 Task: Create in the project AgileRelay in Backlog an issue 'Develop a new tool for automated testing of web application functional correctness and performance under stress conditions', assign it to team member softage.1@softage.net and change the status to IN PROGRESS. Create in the project AgileRelay in Backlog an issue 'Upgrade the error recovery and fault tolerance features of a web application to improve system stability and availability', assign it to team member softage.2@softage.net and change the status to IN PROGRESS
Action: Mouse moved to (198, 61)
Screenshot: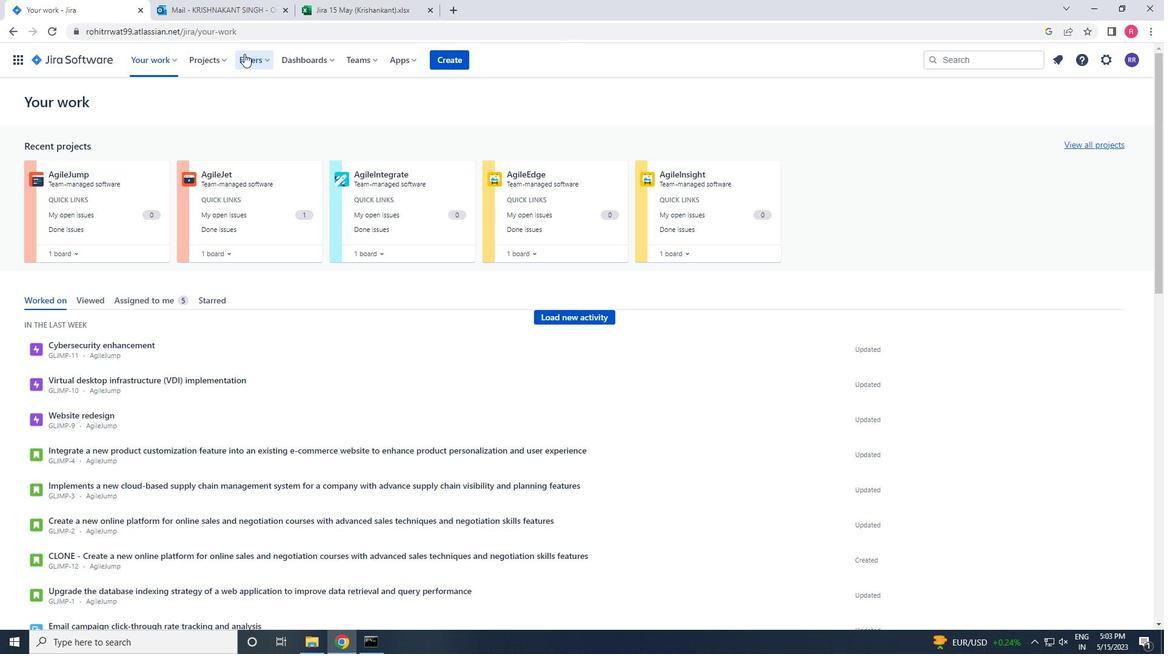 
Action: Mouse pressed left at (198, 61)
Screenshot: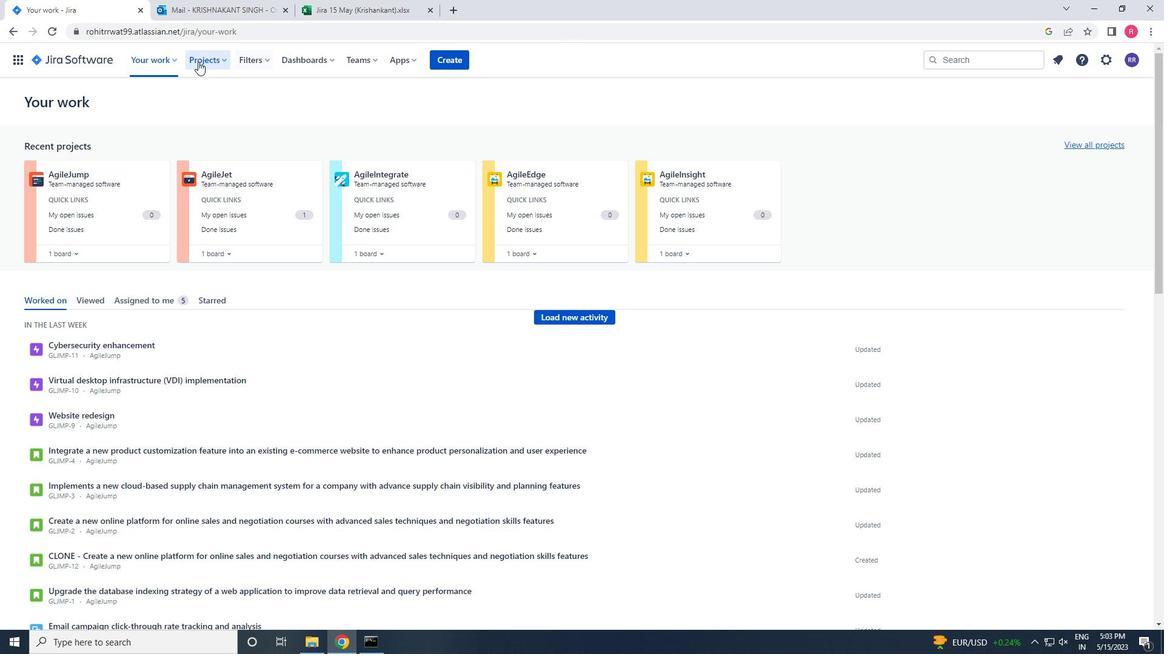 
Action: Mouse moved to (244, 107)
Screenshot: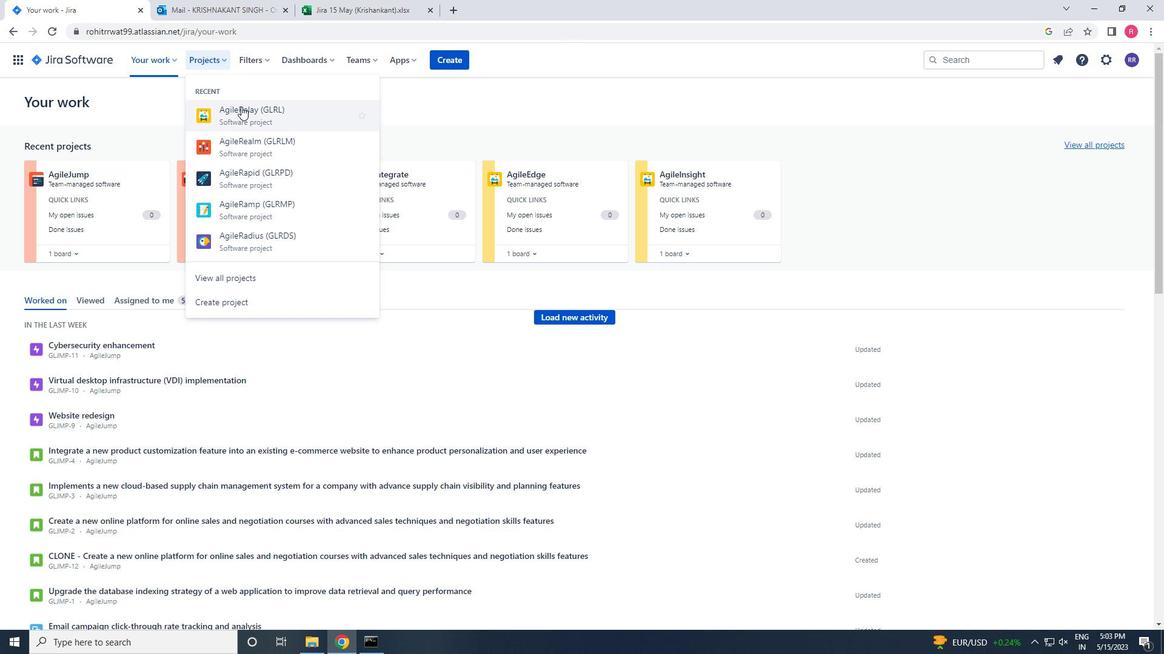 
Action: Mouse pressed left at (244, 107)
Screenshot: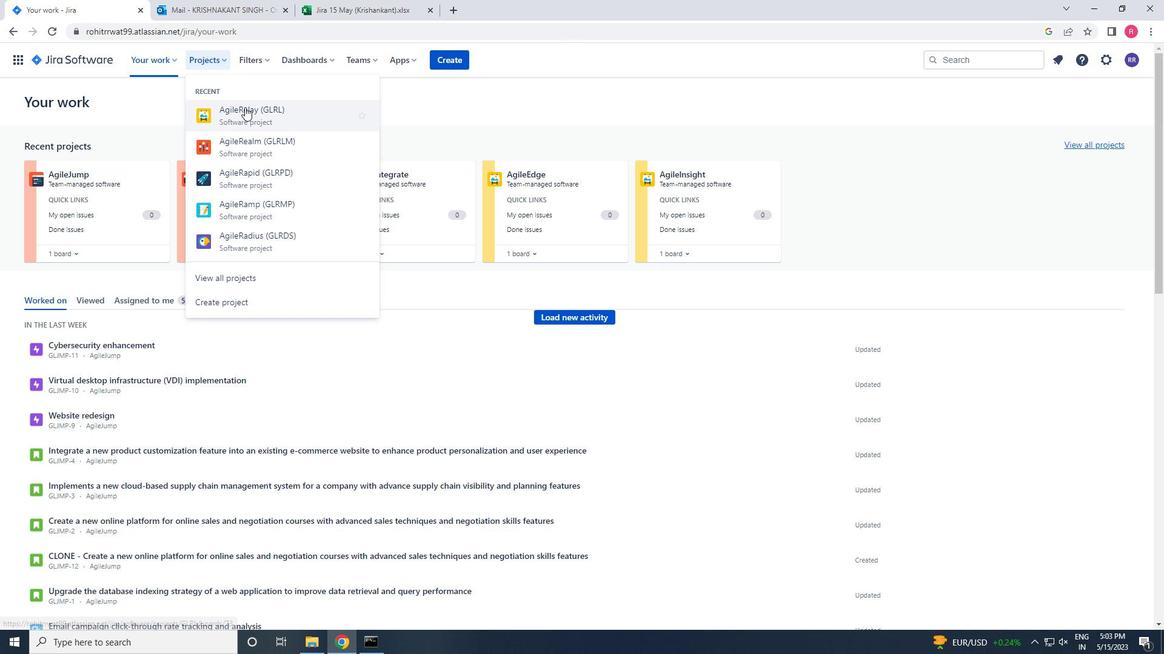 
Action: Mouse moved to (64, 179)
Screenshot: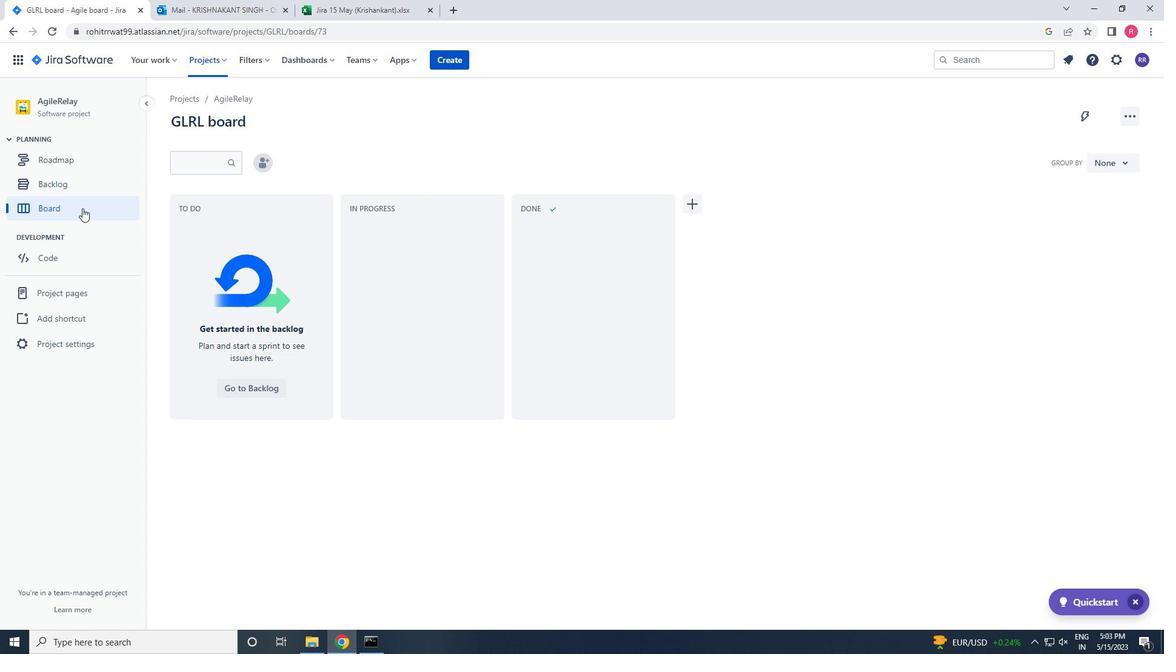 
Action: Mouse pressed left at (64, 179)
Screenshot: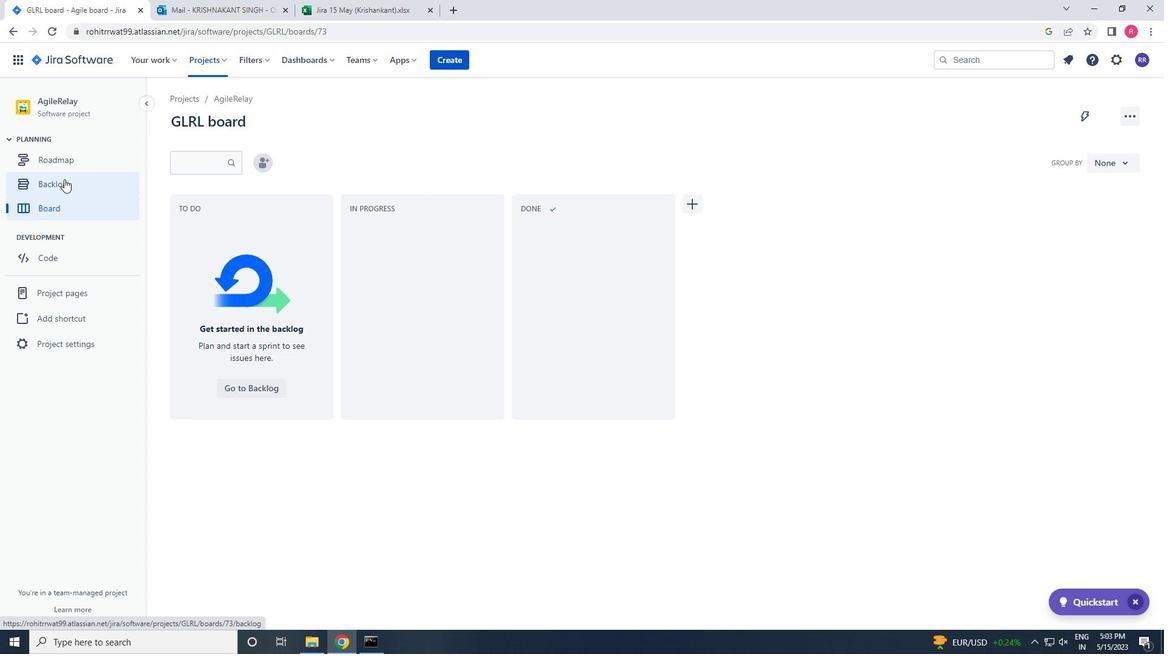 
Action: Mouse moved to (99, 194)
Screenshot: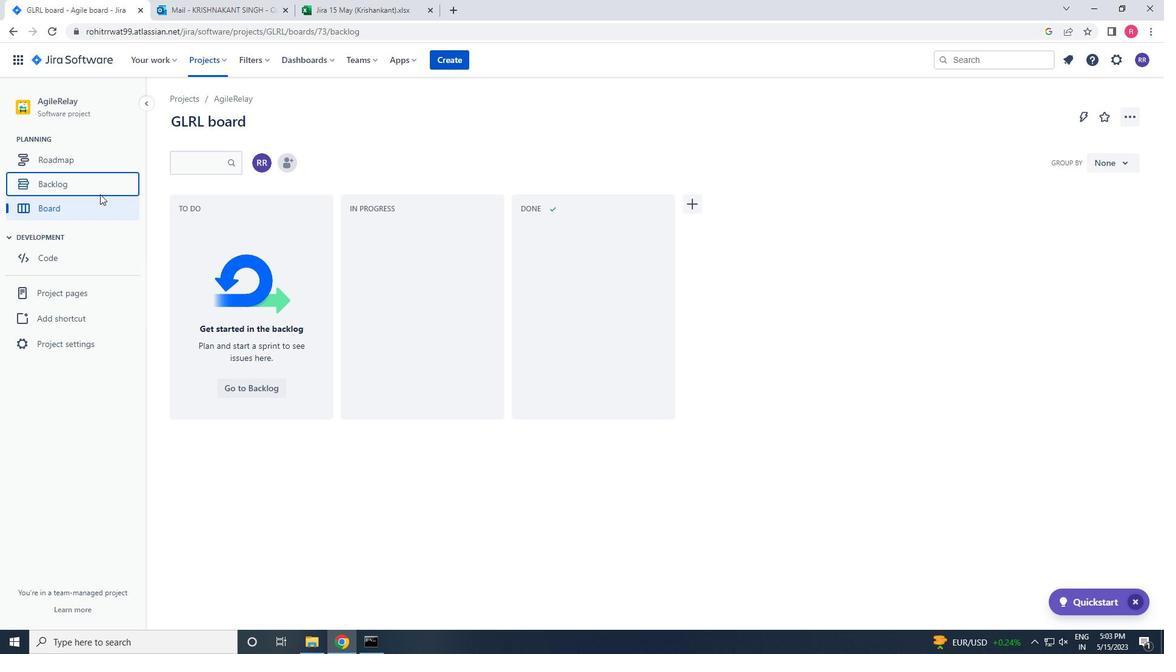 
Action: Mouse pressed left at (99, 194)
Screenshot: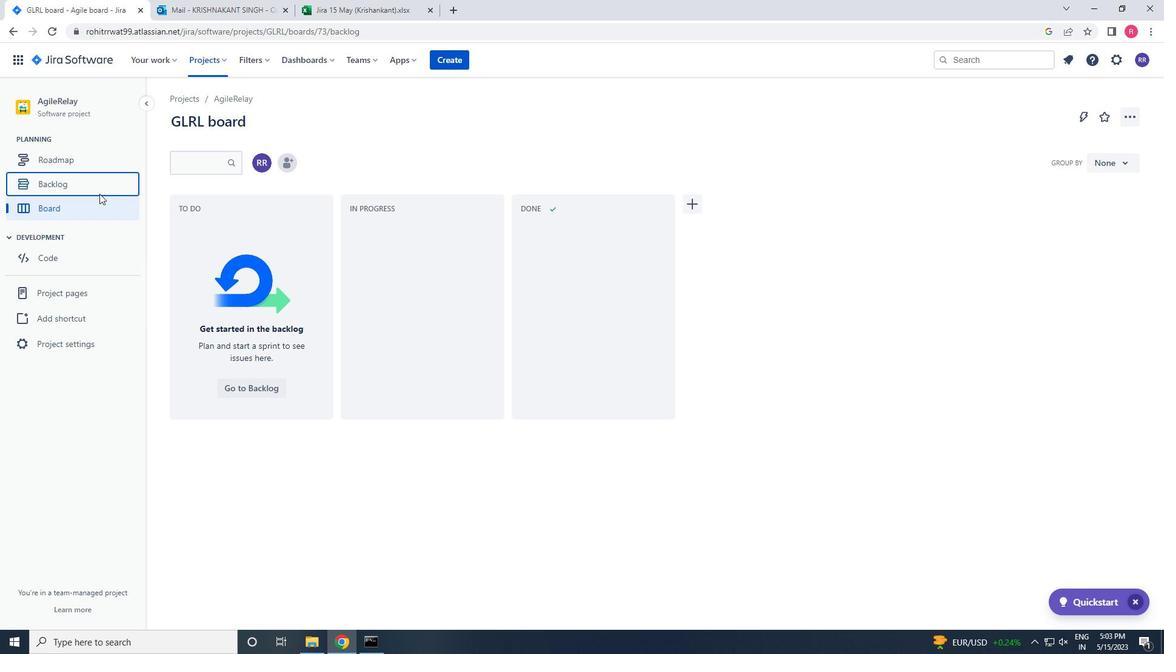 
Action: Mouse moved to (394, 436)
Screenshot: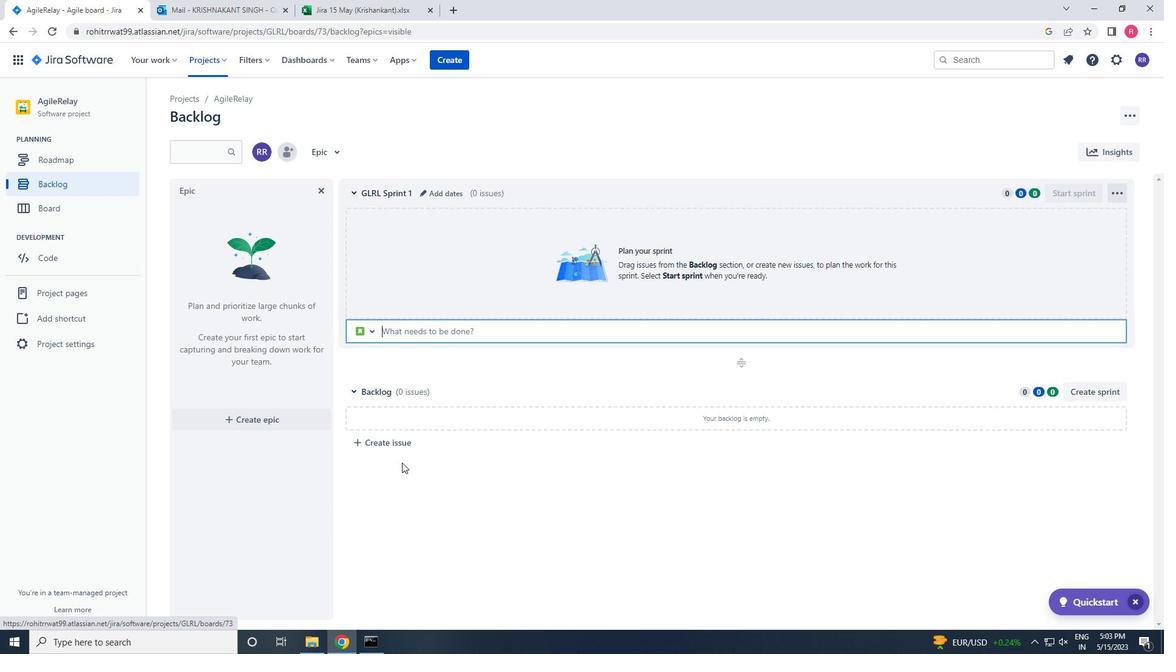 
Action: Mouse pressed left at (394, 436)
Screenshot: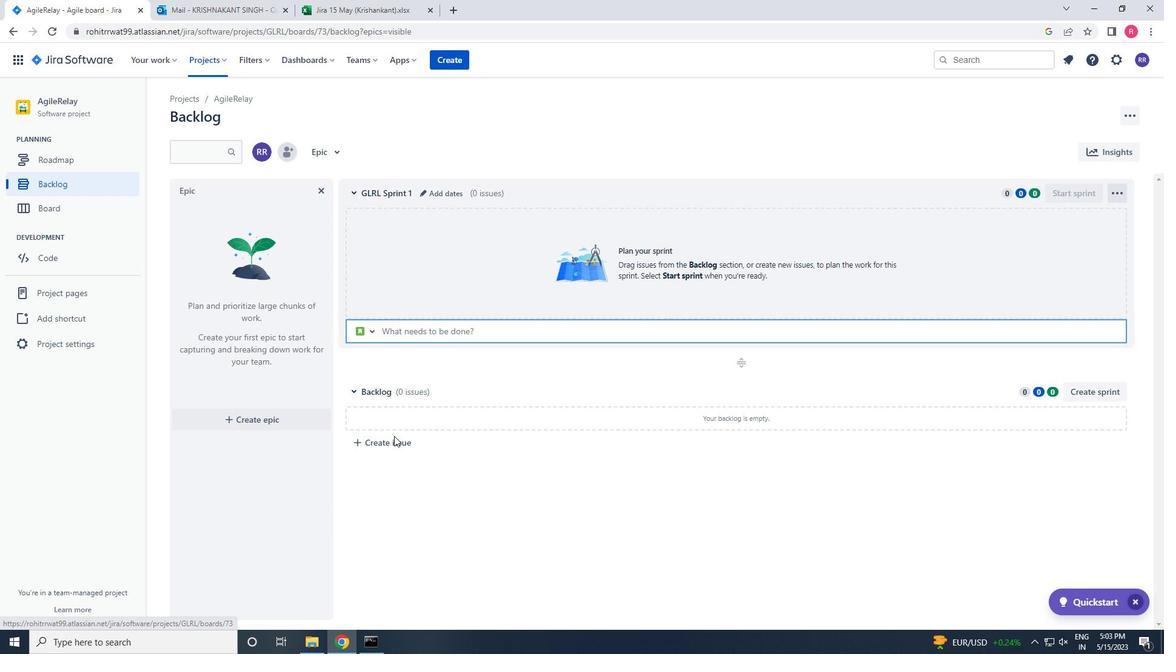 
Action: Key pressed <Key.shift>DEVELOP<Key.space>A<Key.space>NEW<Key.space>TOOL<Key.space>FOR<Key.space>AUTOMATED<Key.space>TESTING<Key.space>OF<Key.space>WEBN<Key.backspace><Key.space>APPLICATION<Key.space>FUNCTION<Key.space><Key.backspace>AL<Key.space>CORRECTNESS<Key.space>AND<Key.space>PERFORMANCE<Key.space>UNDER<Key.space>STRESS<Key.space>CONDITION<Key.enter>
Screenshot: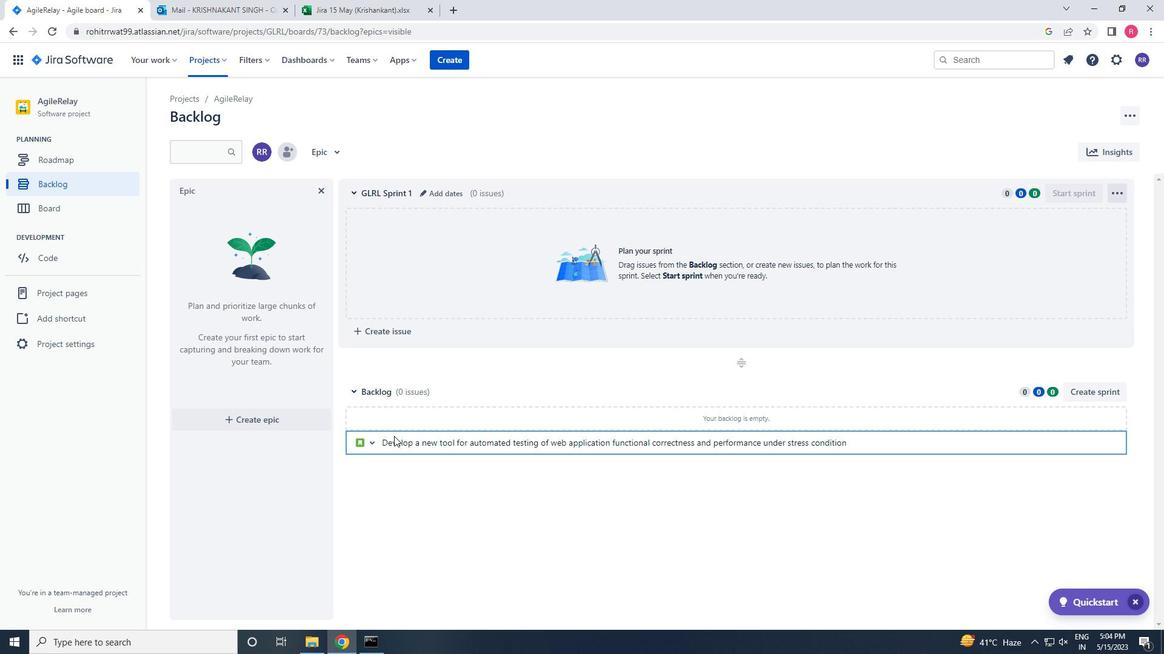 
Action: Mouse moved to (1087, 419)
Screenshot: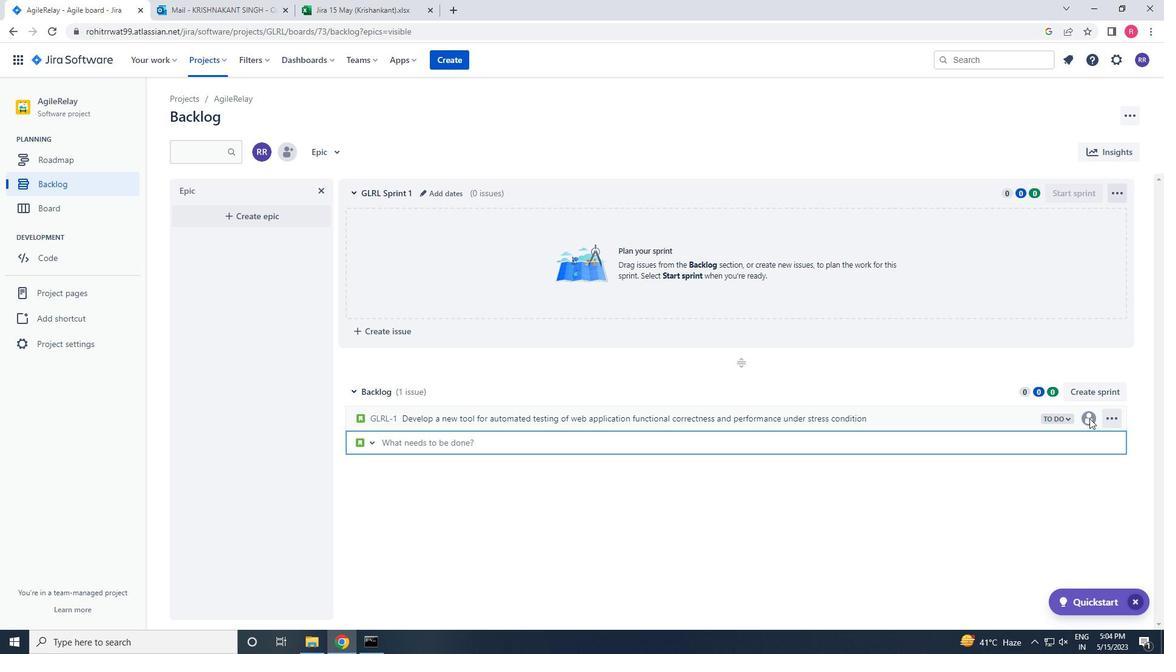 
Action: Mouse pressed left at (1087, 419)
Screenshot: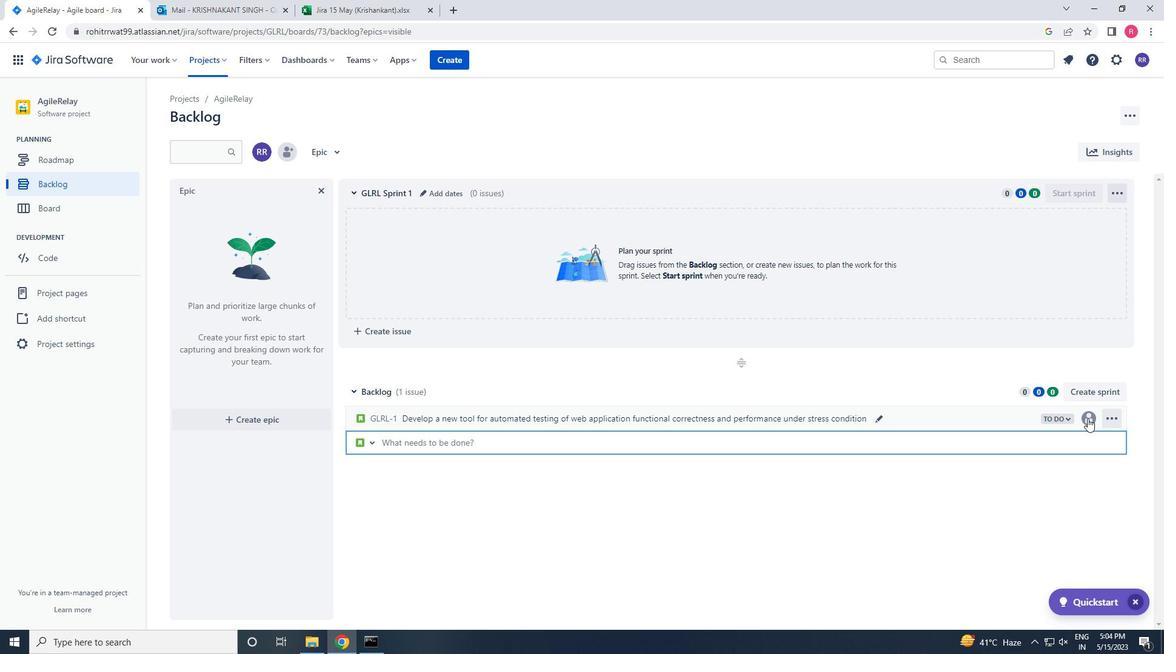 
Action: Key pressed SOFTAGE.1<Key.shift>@SOFATGE.NET
Screenshot: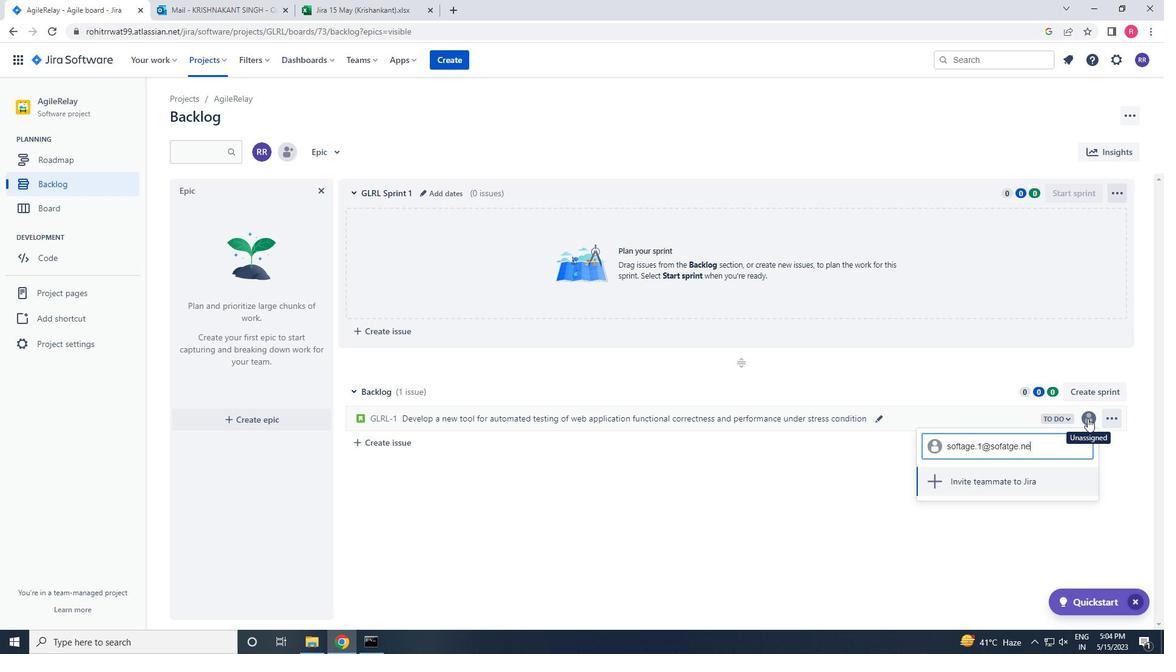 
Action: Mouse moved to (1006, 448)
Screenshot: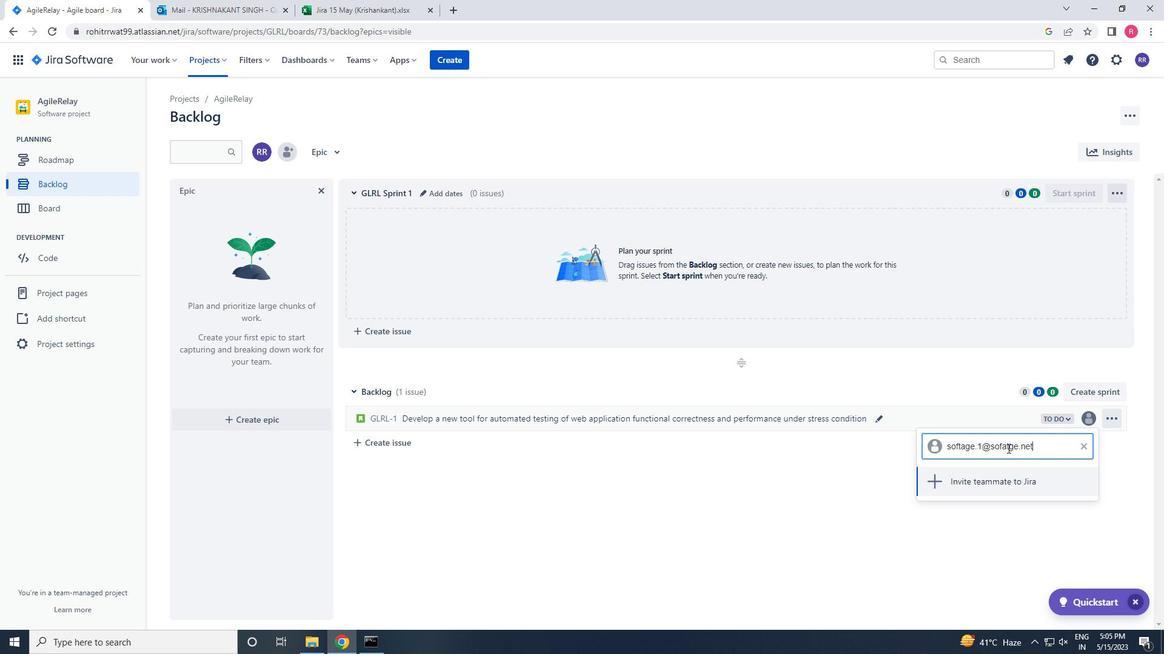 
Action: Mouse pressed left at (1006, 448)
Screenshot: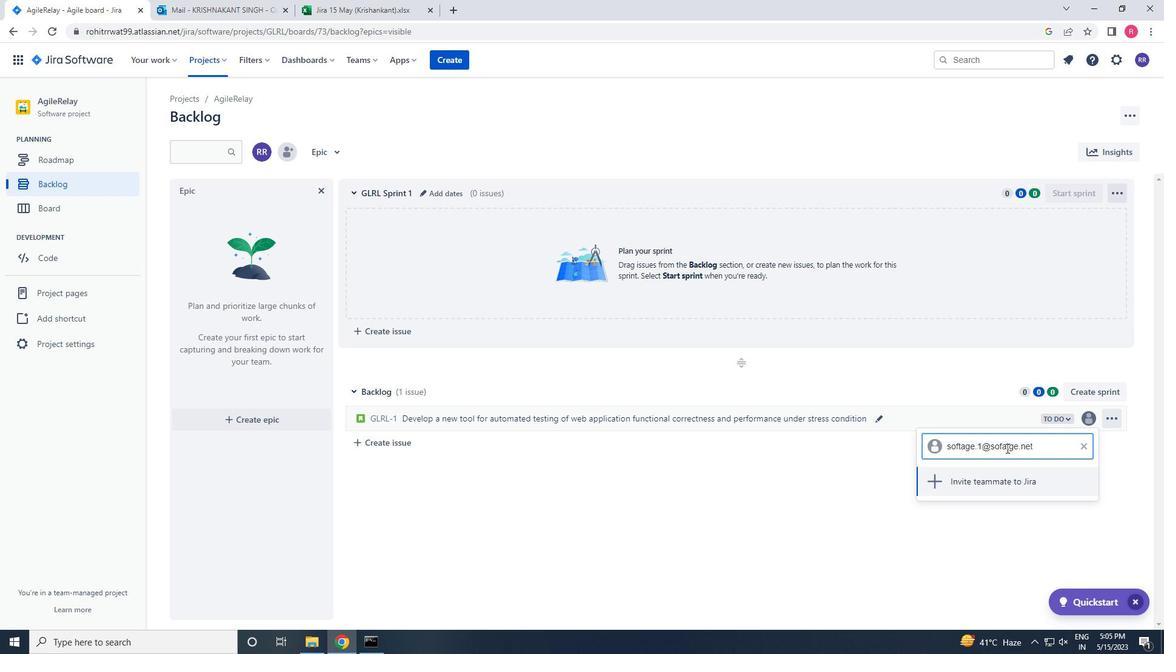 
Action: Key pressed <Key.backspace>
Screenshot: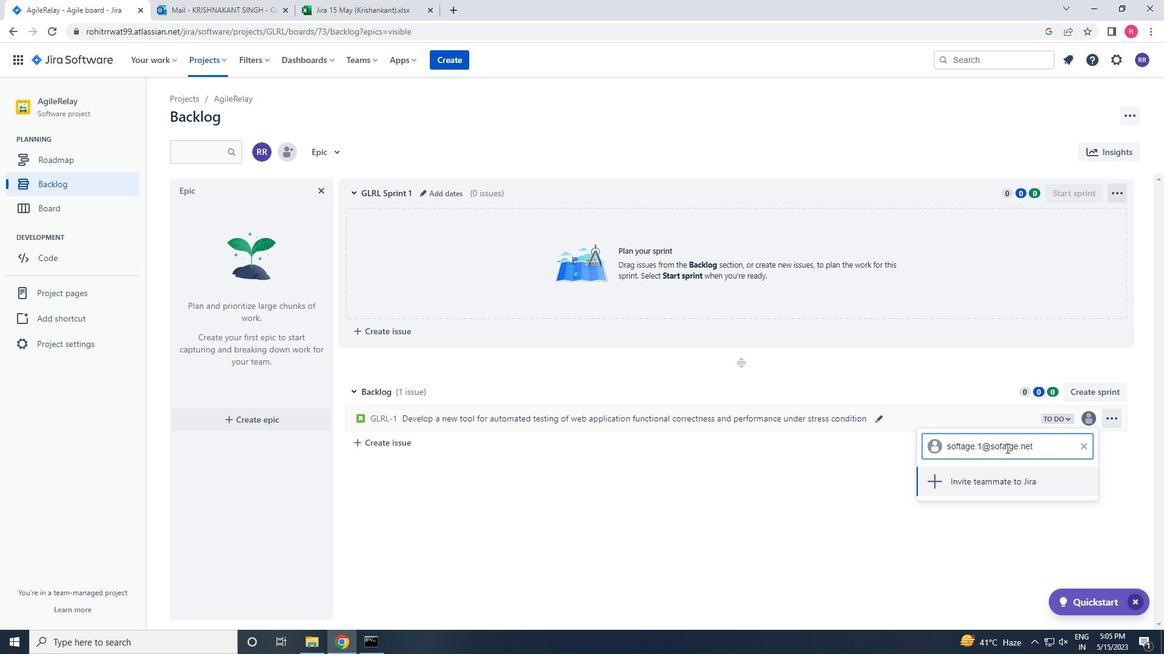 
Action: Mouse moved to (1003, 445)
Screenshot: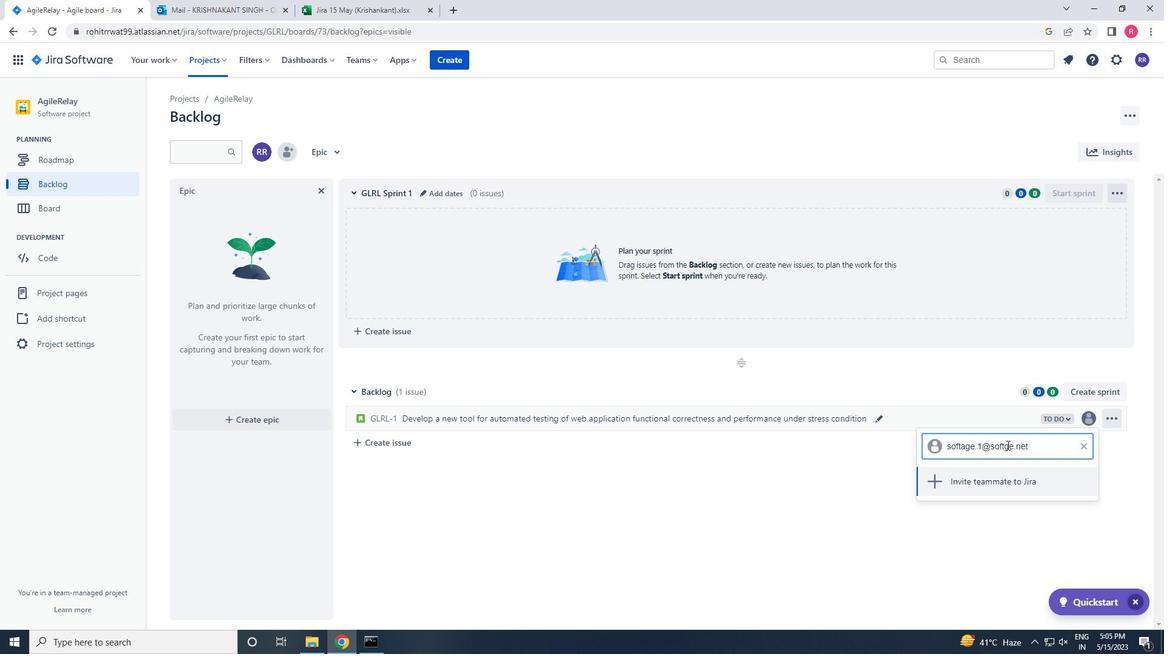 
Action: Mouse pressed left at (1003, 445)
Screenshot: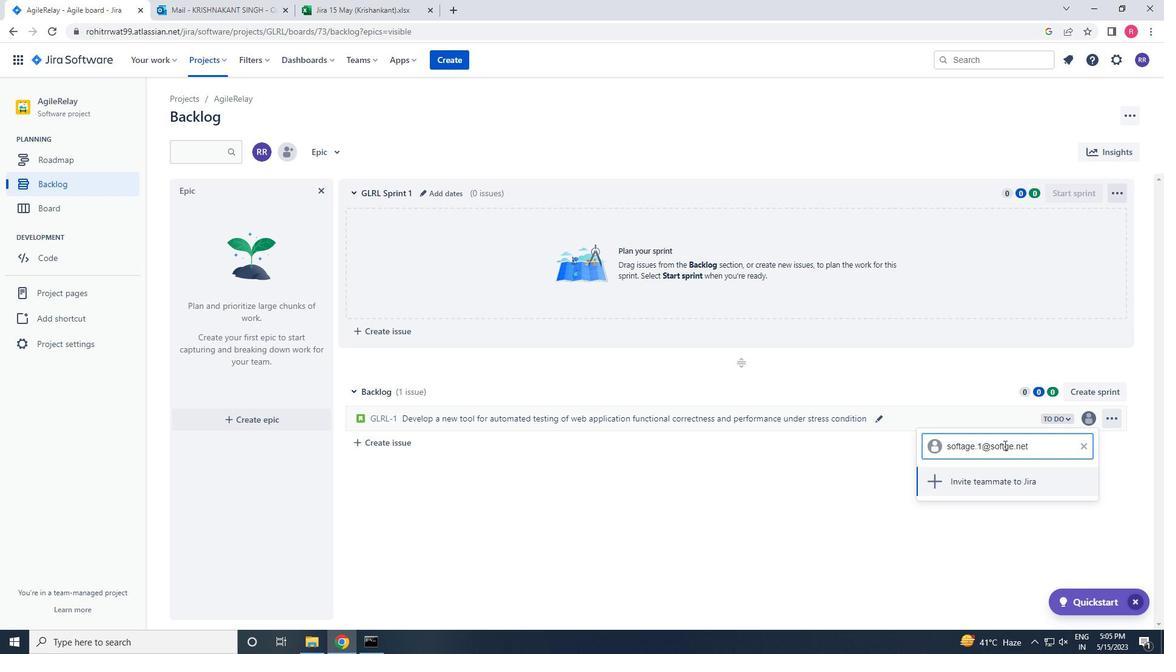 
Action: Key pressed A
Screenshot: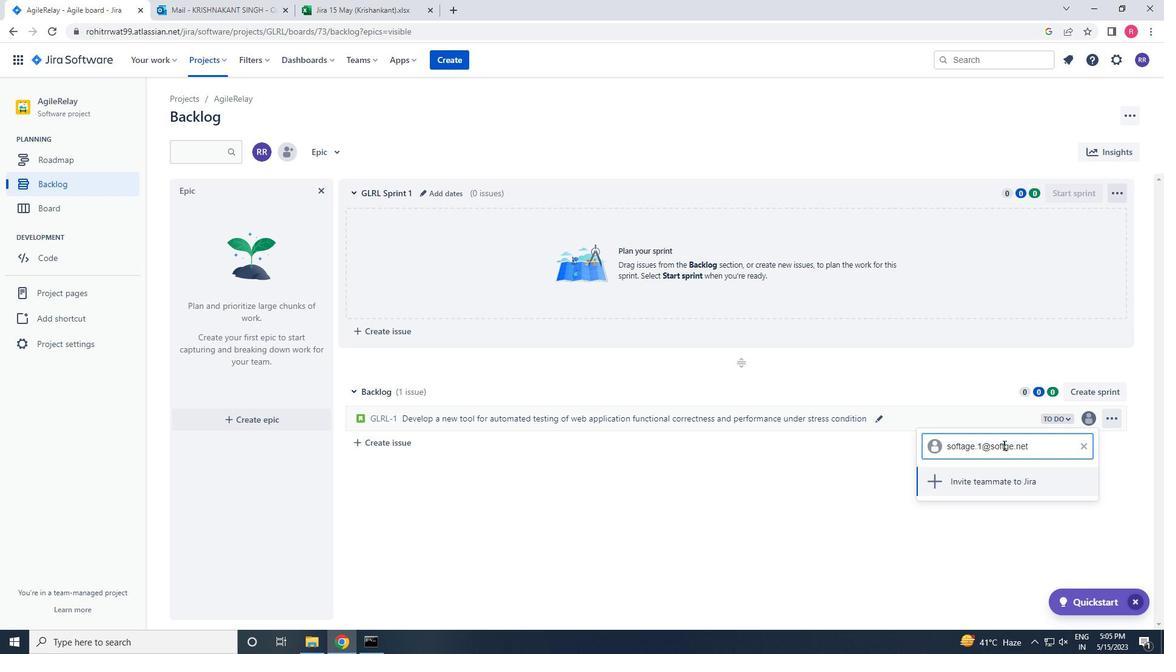 
Action: Mouse moved to (986, 489)
Screenshot: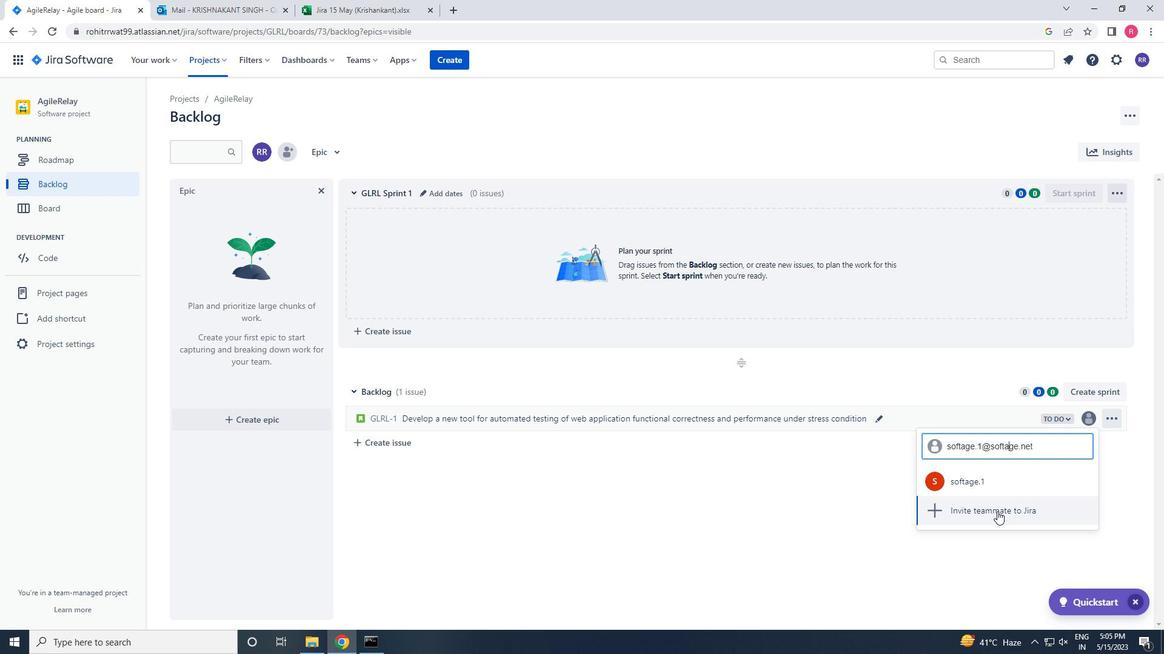 
Action: Mouse pressed left at (986, 489)
Screenshot: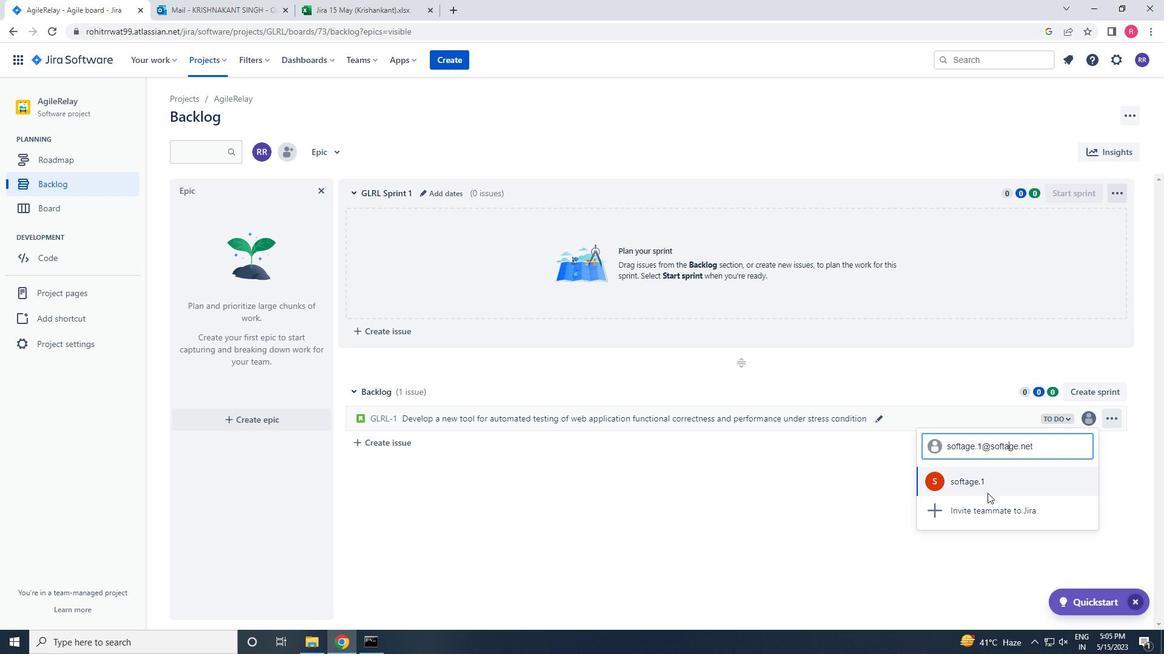 
Action: Mouse moved to (1060, 415)
Screenshot: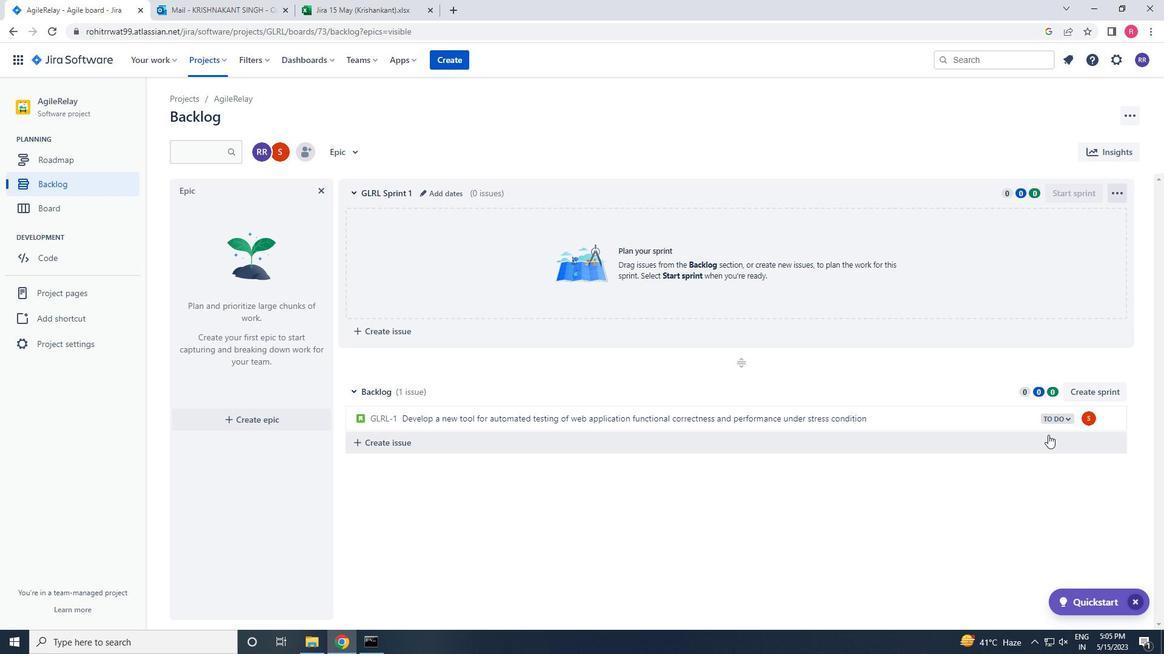 
Action: Mouse pressed left at (1060, 415)
Screenshot: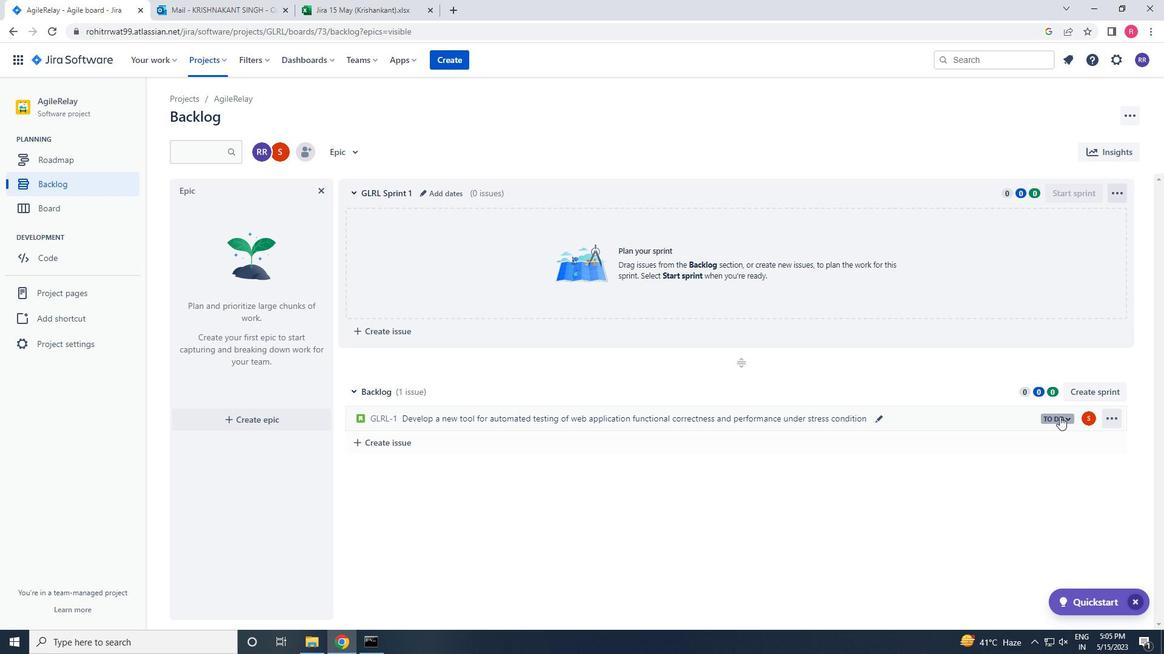 
Action: Mouse moved to (968, 446)
Screenshot: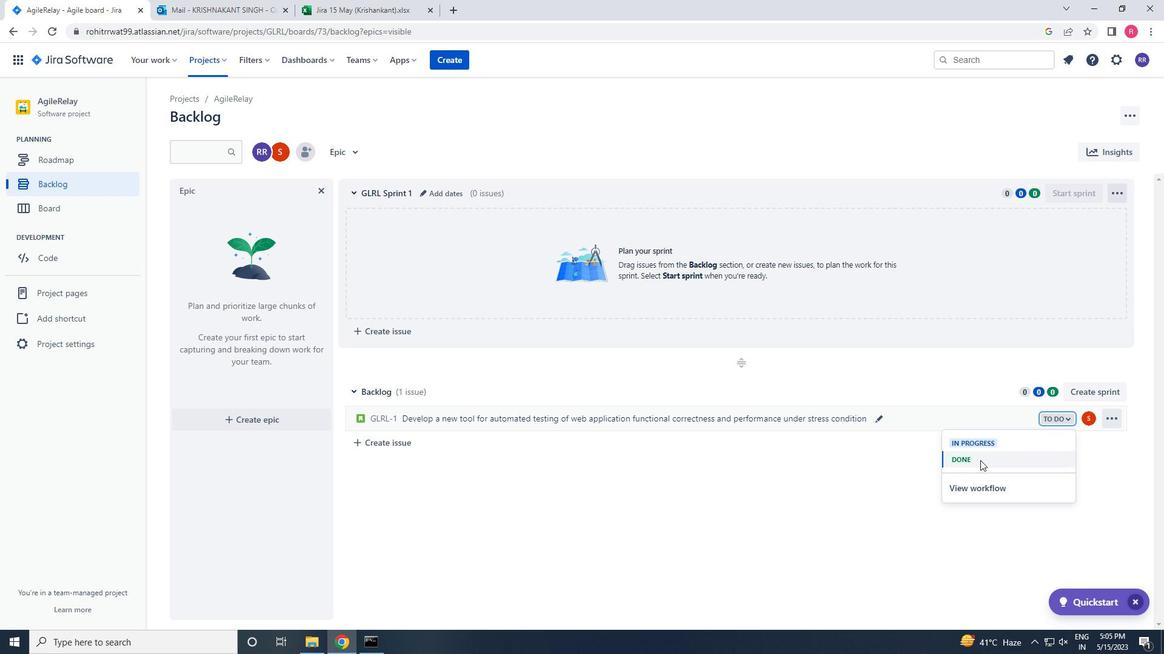 
Action: Mouse pressed left at (968, 446)
Screenshot: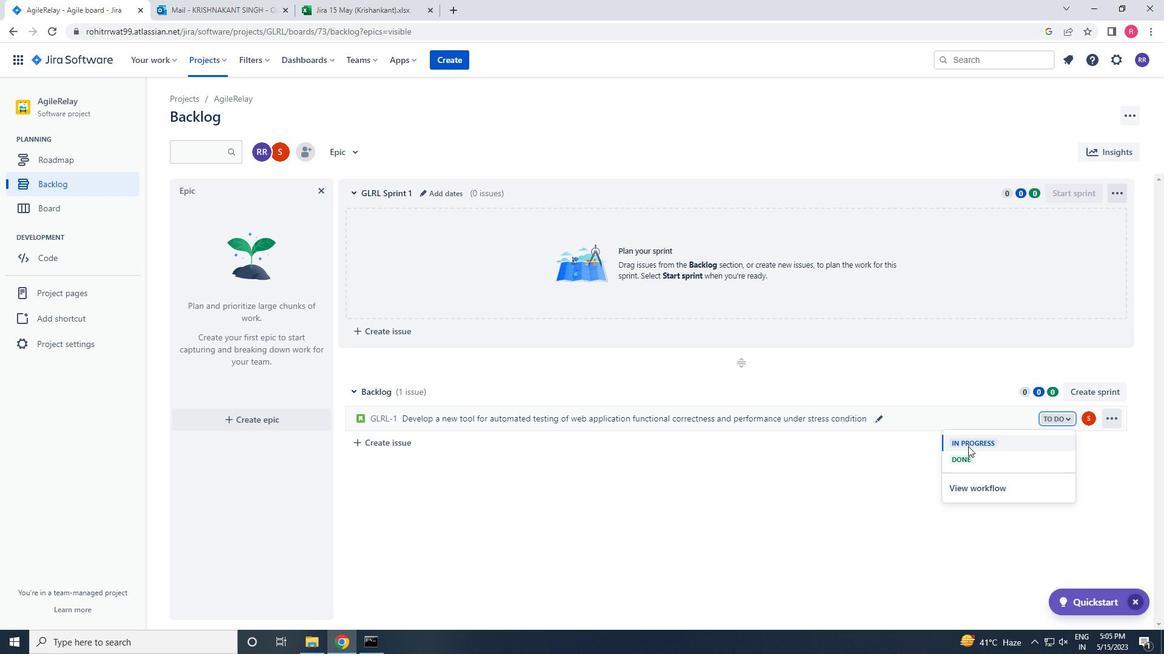 
Action: Mouse moved to (377, 442)
Screenshot: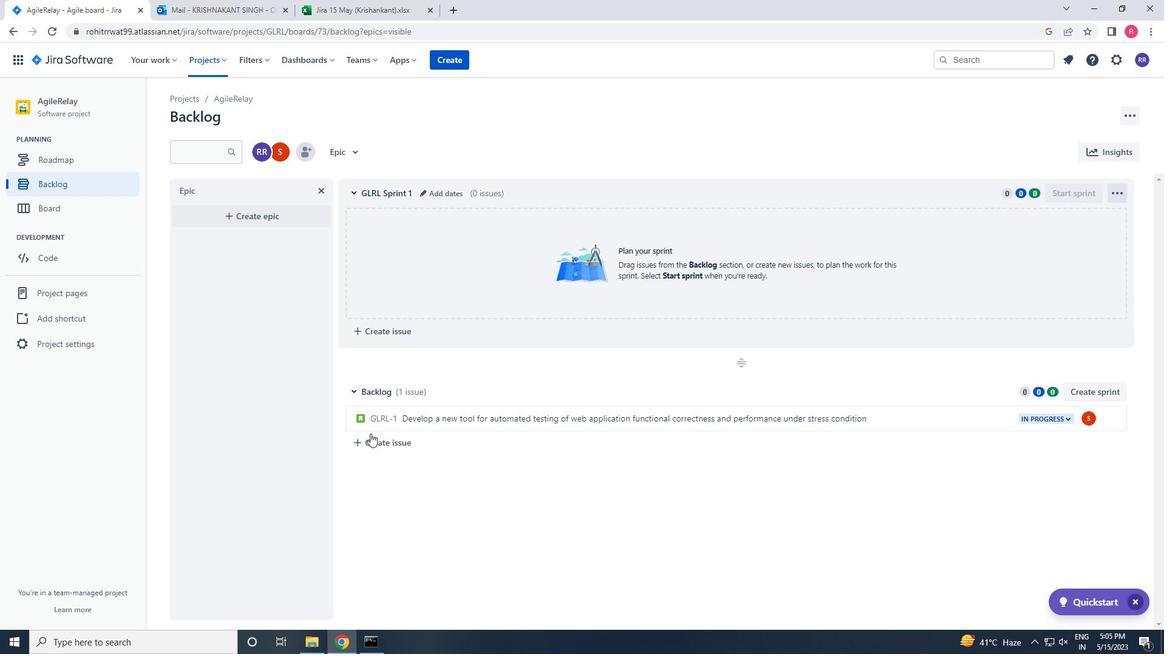 
Action: Mouse pressed left at (377, 442)
Screenshot: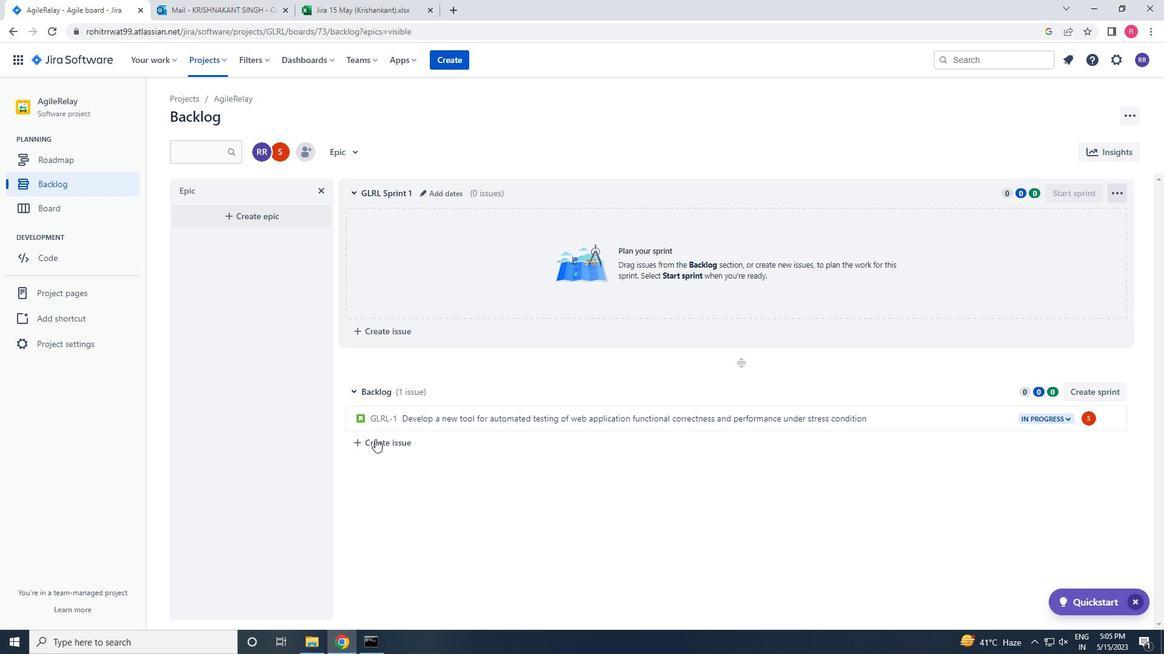 
Action: Key pressed <Key.shift_r>UPGRADE<Key.space>THE<Key.space>ERROR<Key.space>RECOVERY<Key.space>AND<Key.space>FAULT<Key.space>Y<Key.backspace>TOTERANCE<Key.space>FEATURES<Key.space><Key.left><Key.left><Key.left><Key.left><Key.left><Key.left><Key.left><Key.left><Key.left><Key.left><Key.left><Key.left><Key.right><Key.left><Key.left><Key.left><Key.left><Key.left><Key.backspace>L
Screenshot: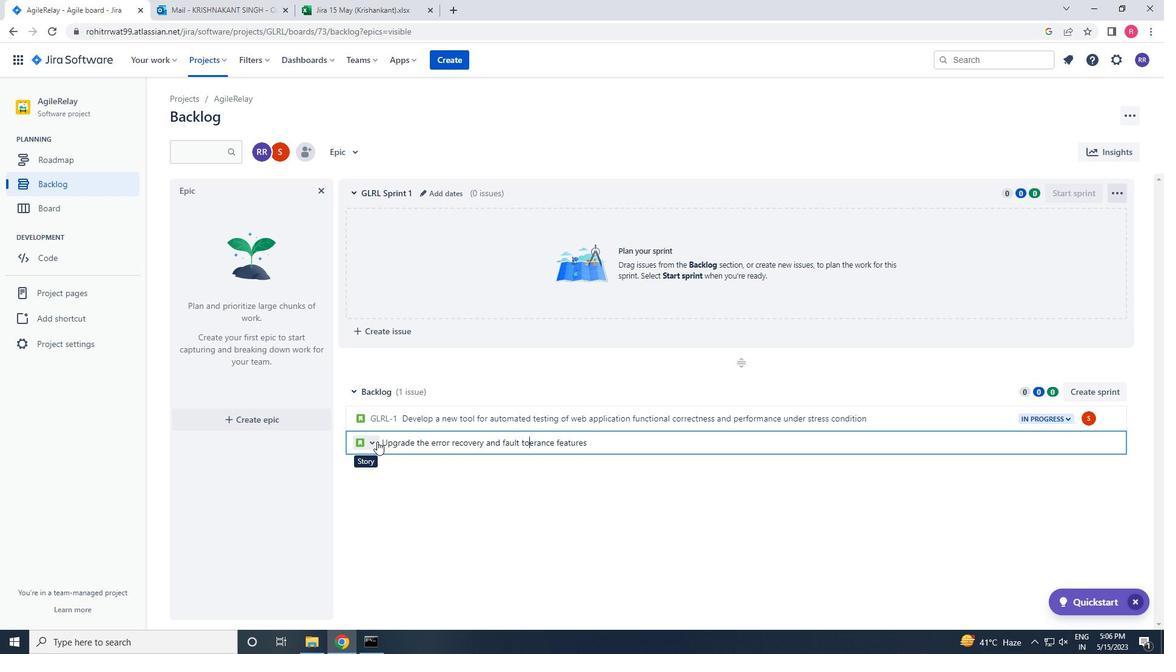 
Action: Mouse moved to (382, 442)
Screenshot: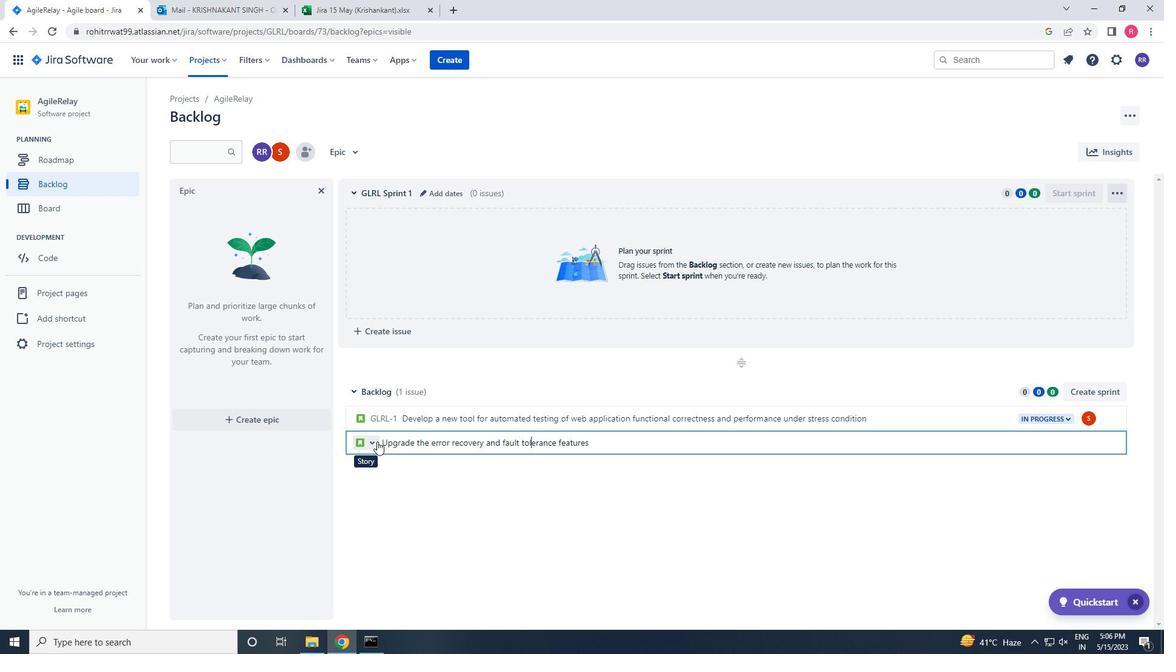 
Action: Key pressed <Key.right><Key.right><Key.right><Key.right><Key.right><Key.right><Key.right><Key.right><Key.right><Key.right><Key.right><Key.right><Key.right><Key.right><Key.right><Key.right><Key.right>OF<Key.space>A<Key.space>WEB<Key.space>APPLI<Key.backspace><Key.backspace>LICATION<Key.space>TO<Key.space>IMPROVE<Key.space>SYSTEM<Key.space>STABILITY<Key.space>AND<Key.space>AVAILABILTY<Key.space><Key.left><Key.left><Key.left><Key.left><Key.left><Key.left><Key.left><Key.left><Key.left><Key.right><Key.right><Key.right><Key.right><Key.right><Key.left>L<Key.right><Key.right><Key.right><Key.right><Key.right><Key.right><Key.enter>
Screenshot: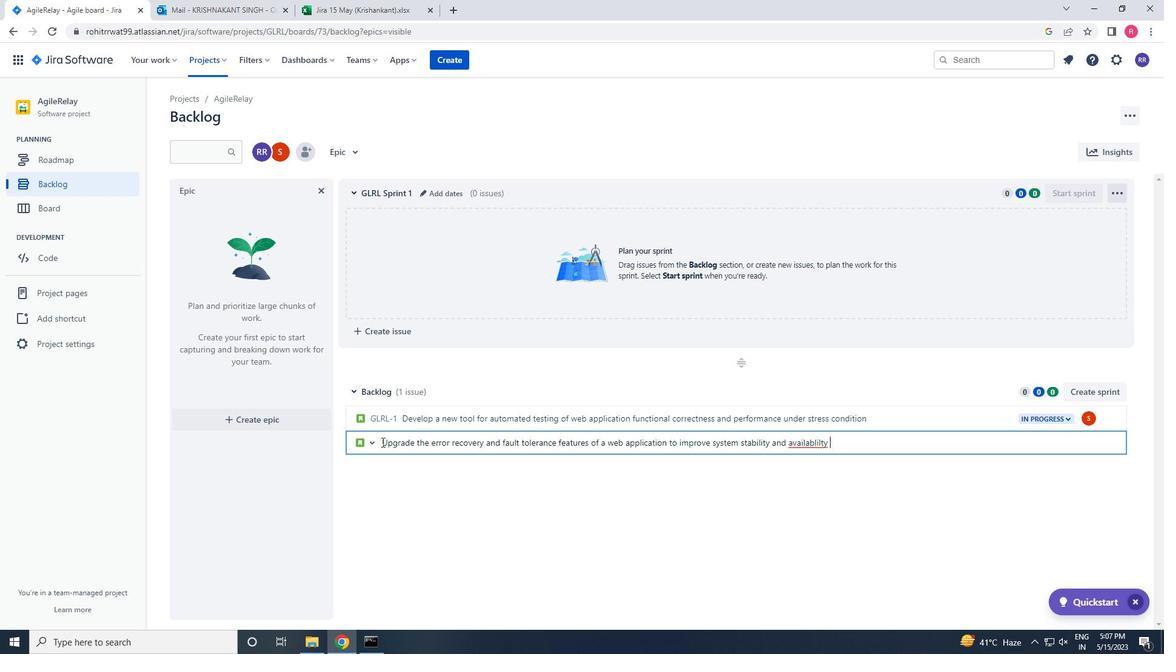 
Action: Mouse moved to (1086, 443)
Screenshot: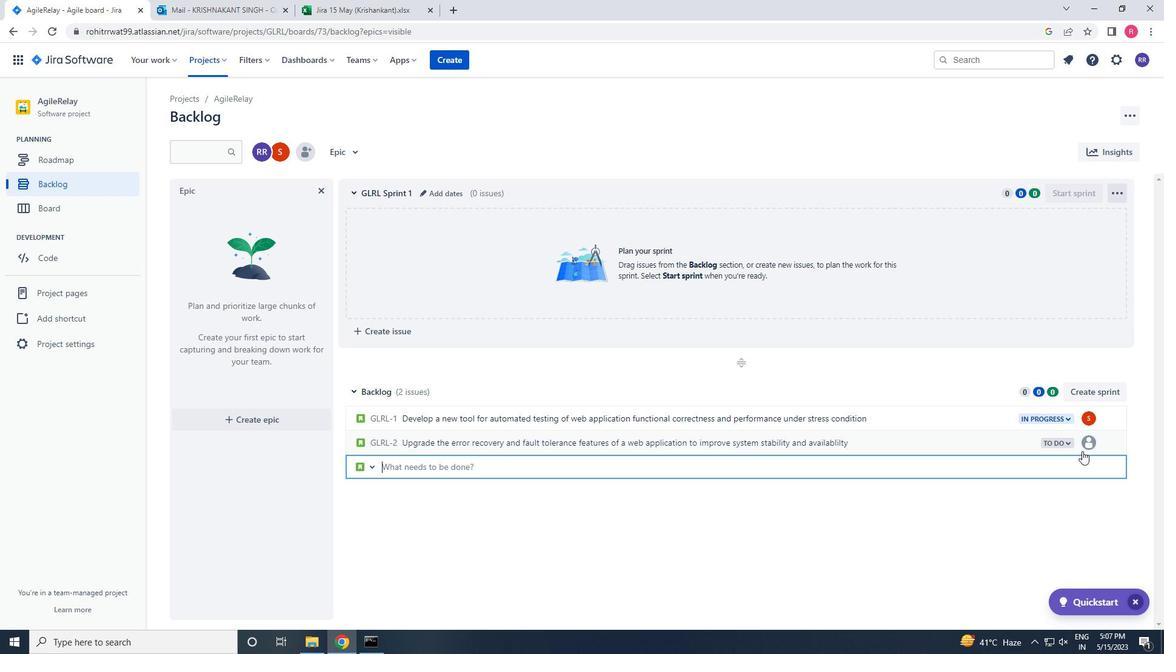 
Action: Mouse pressed left at (1086, 443)
Screenshot: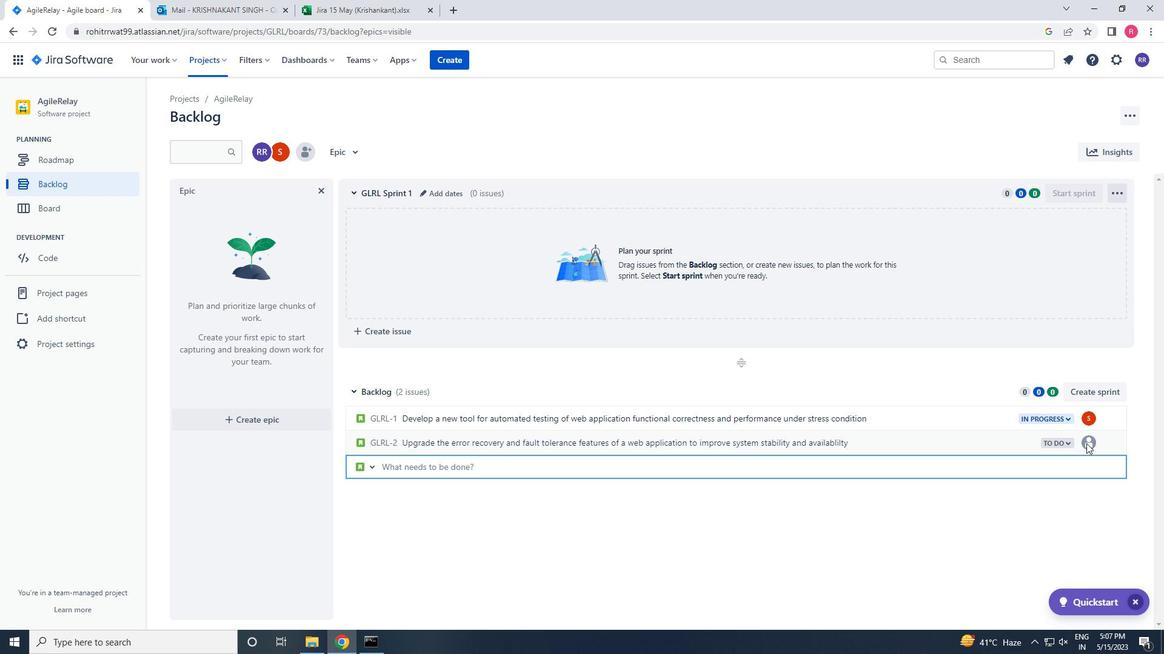 
Action: Mouse moved to (1090, 444)
Screenshot: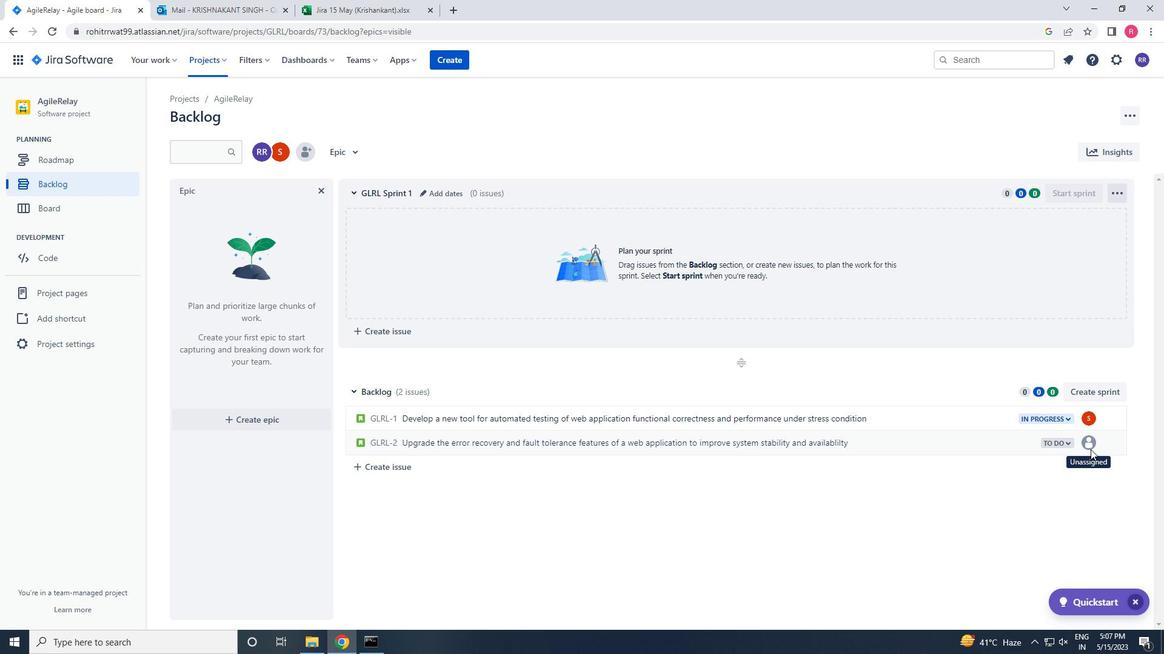 
Action: Mouse pressed left at (1090, 444)
Screenshot: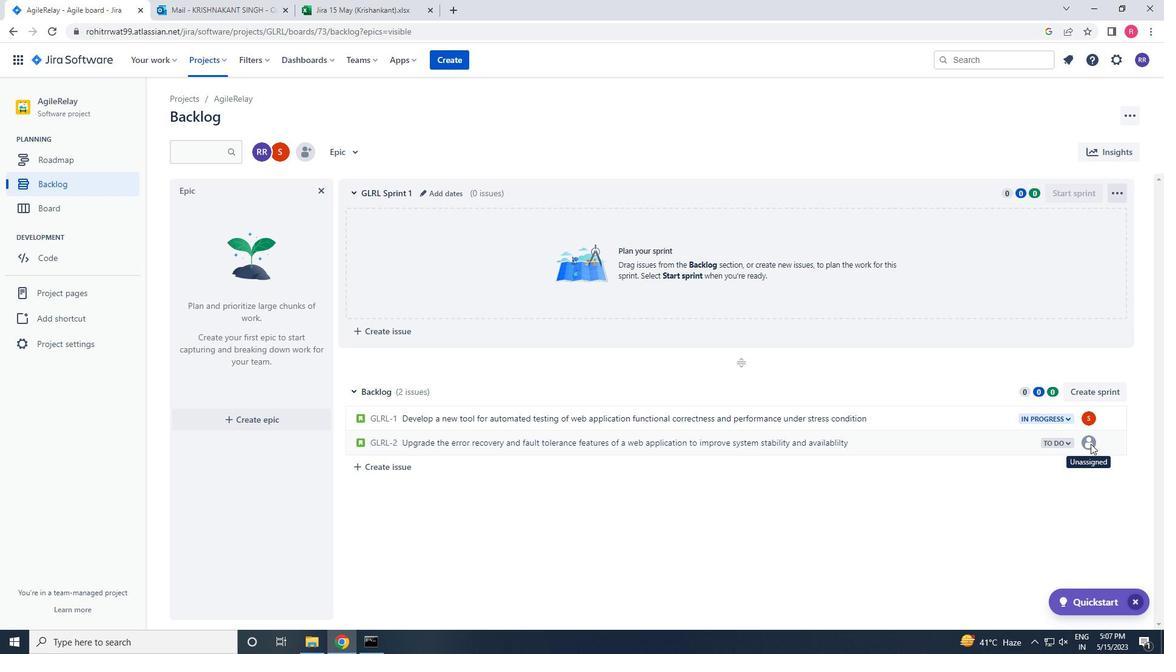 
Action: Mouse pressed left at (1090, 444)
Screenshot: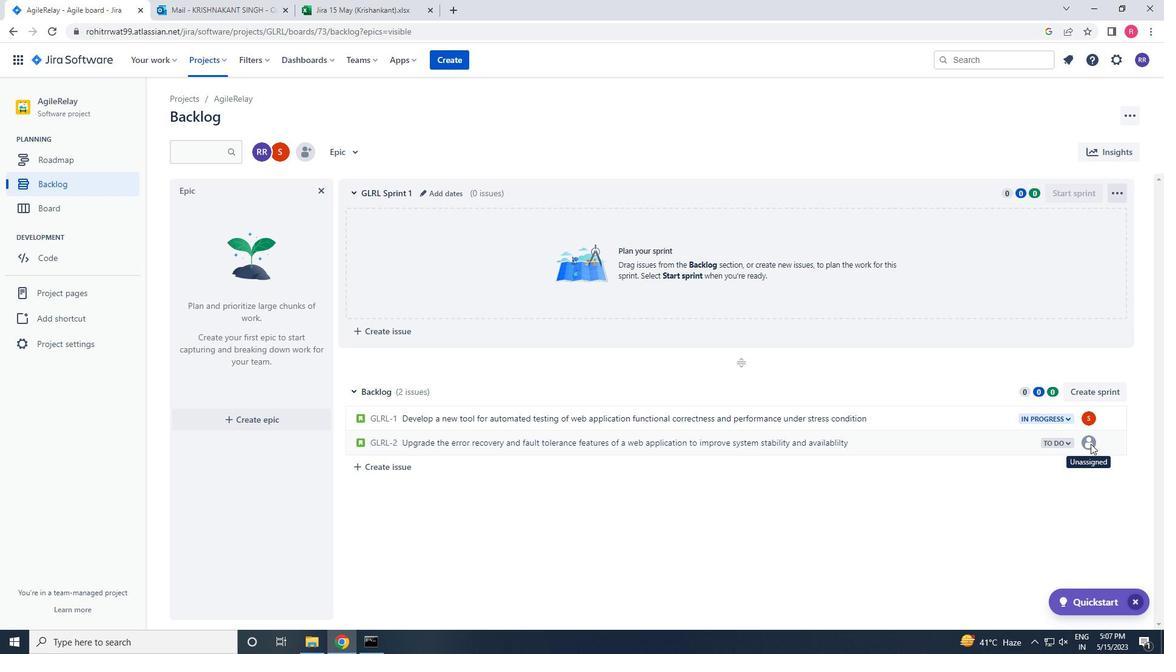 
Action: Mouse moved to (1088, 445)
Screenshot: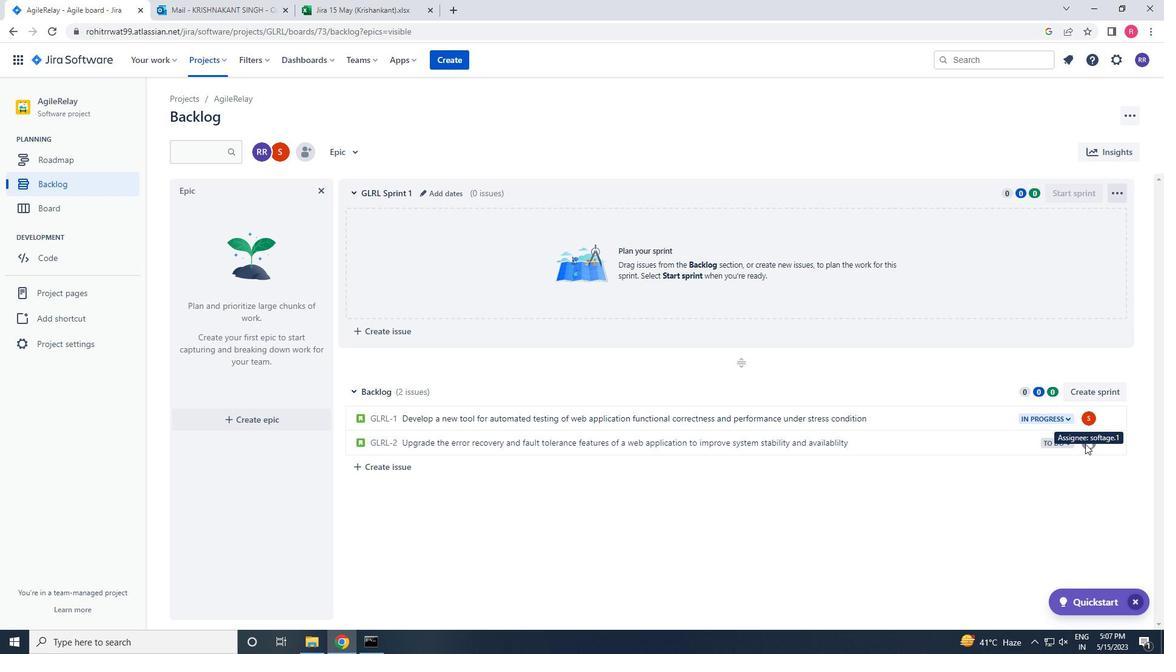 
Action: Mouse pressed left at (1088, 445)
Screenshot: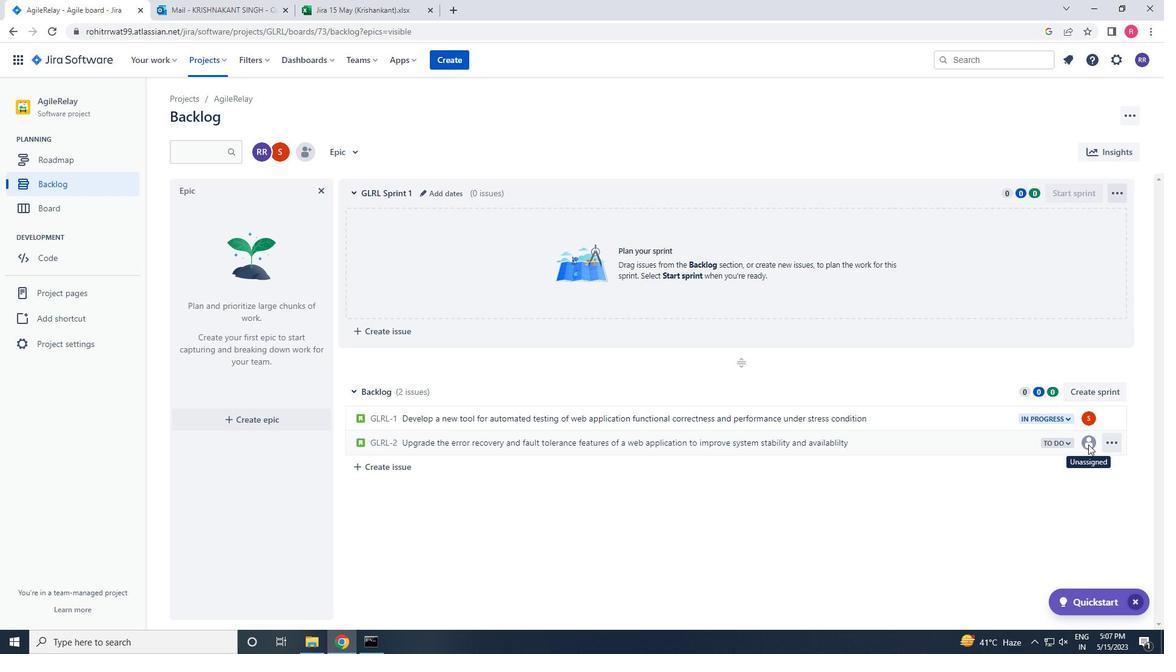 
Action: Key pressed SOFTAGE.2<Key.shift>@SOFTAGE.NET
Screenshot: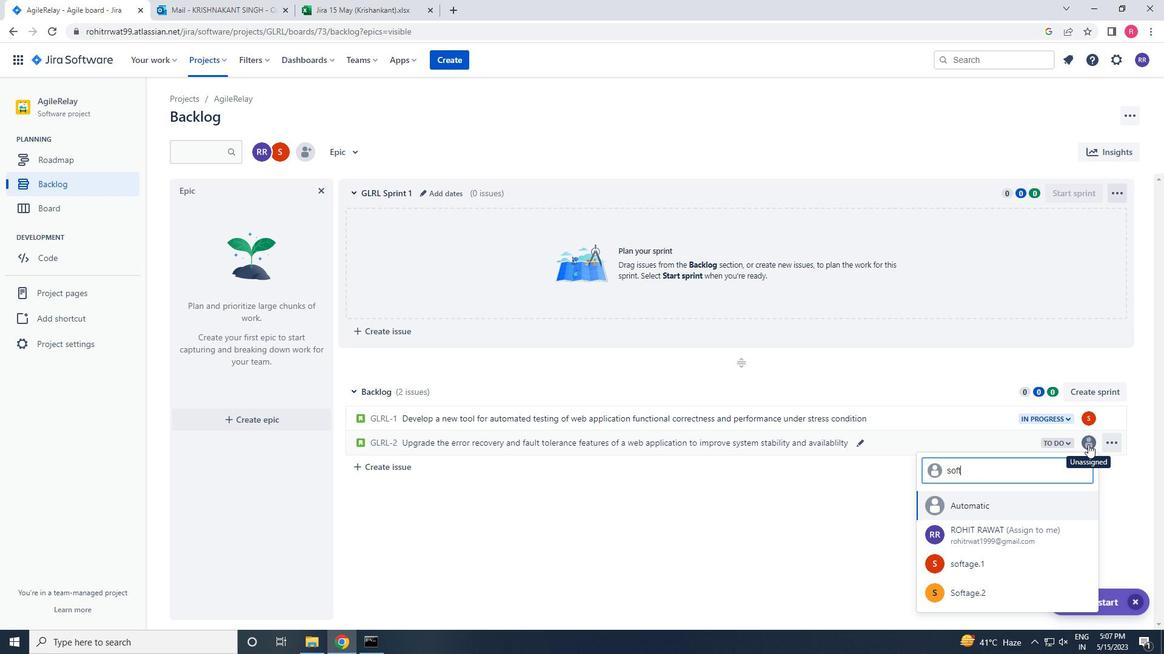 
Action: Mouse moved to (1054, 444)
Screenshot: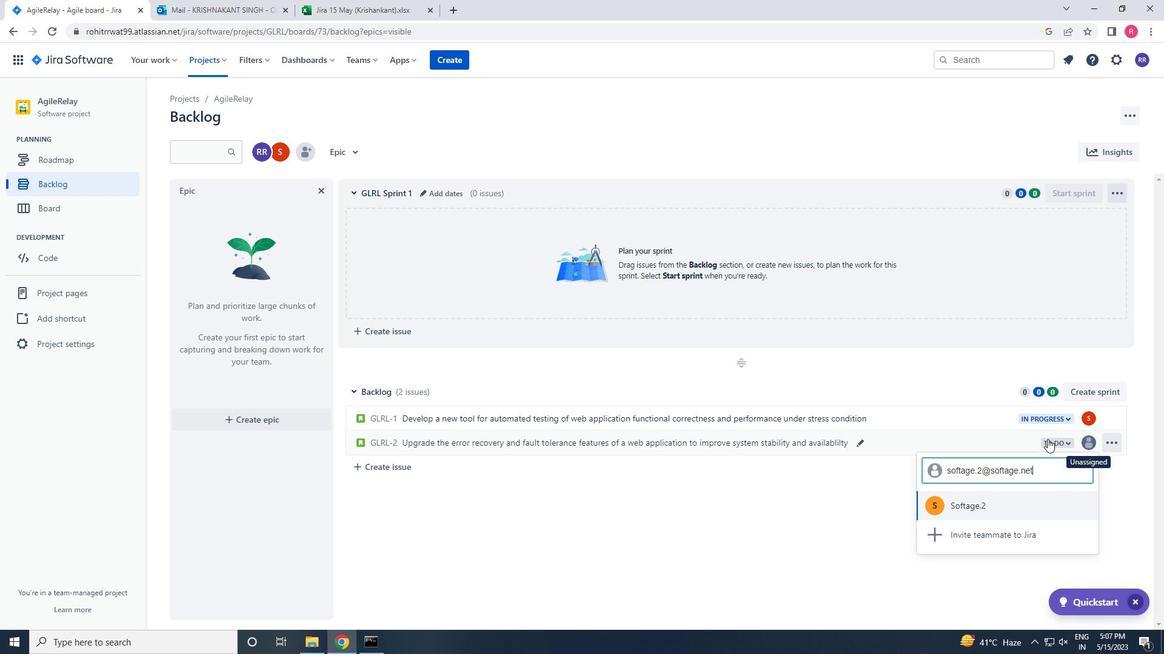 
Action: Mouse pressed left at (1054, 444)
Screenshot: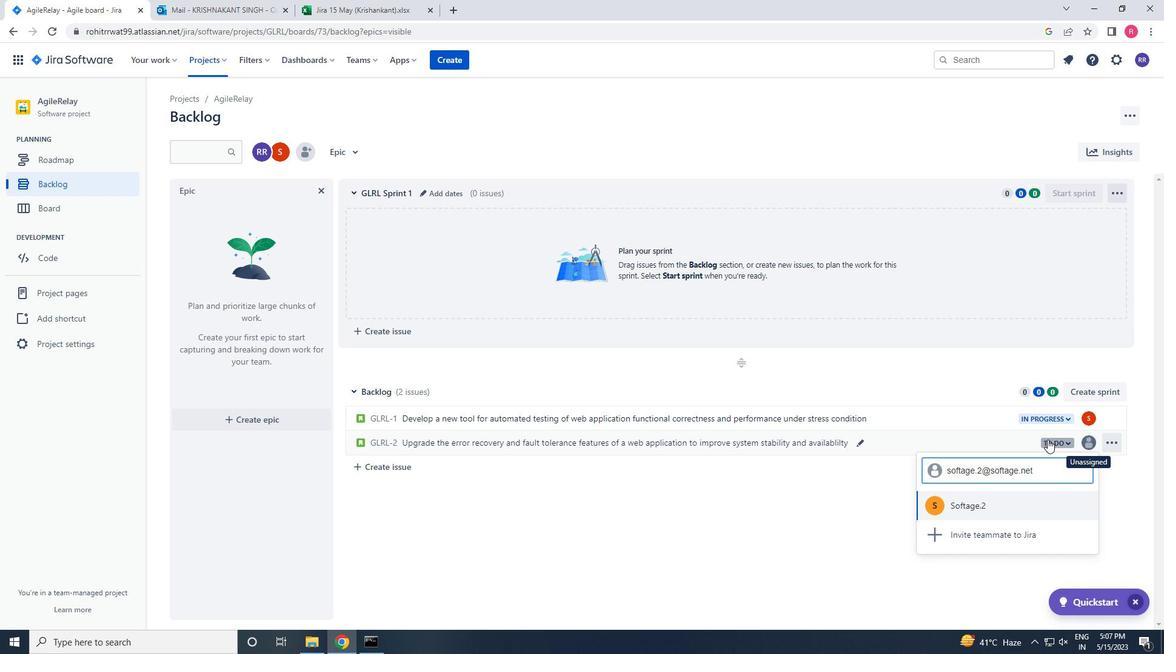 
Action: Mouse moved to (1083, 443)
Screenshot: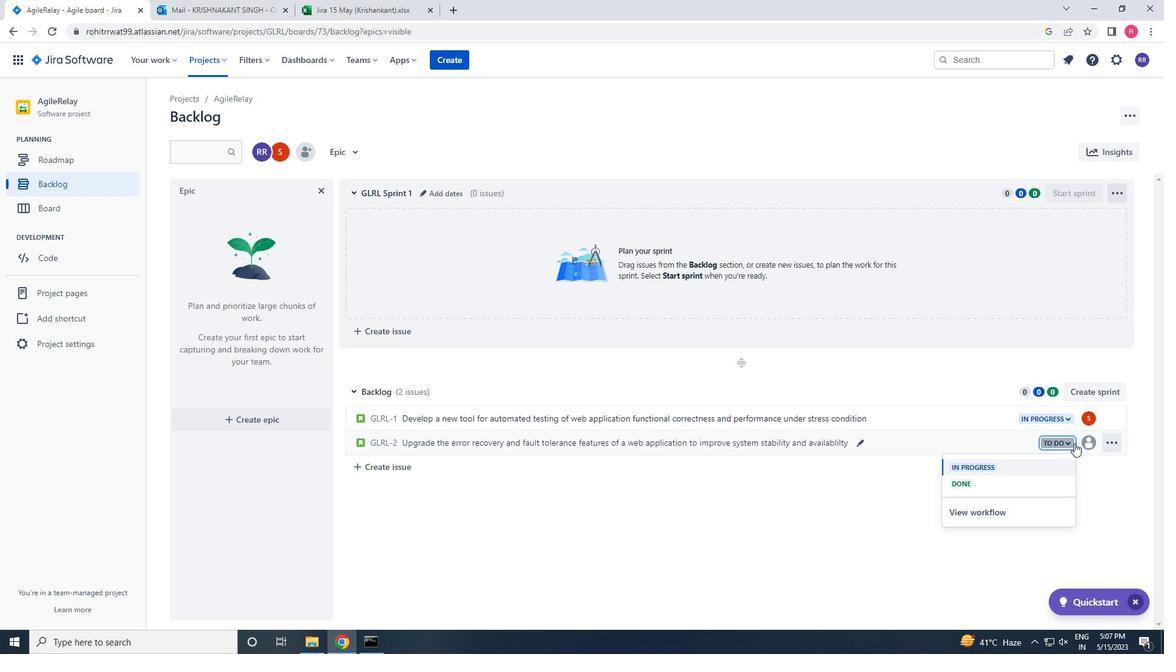 
Action: Mouse pressed left at (1083, 443)
Screenshot: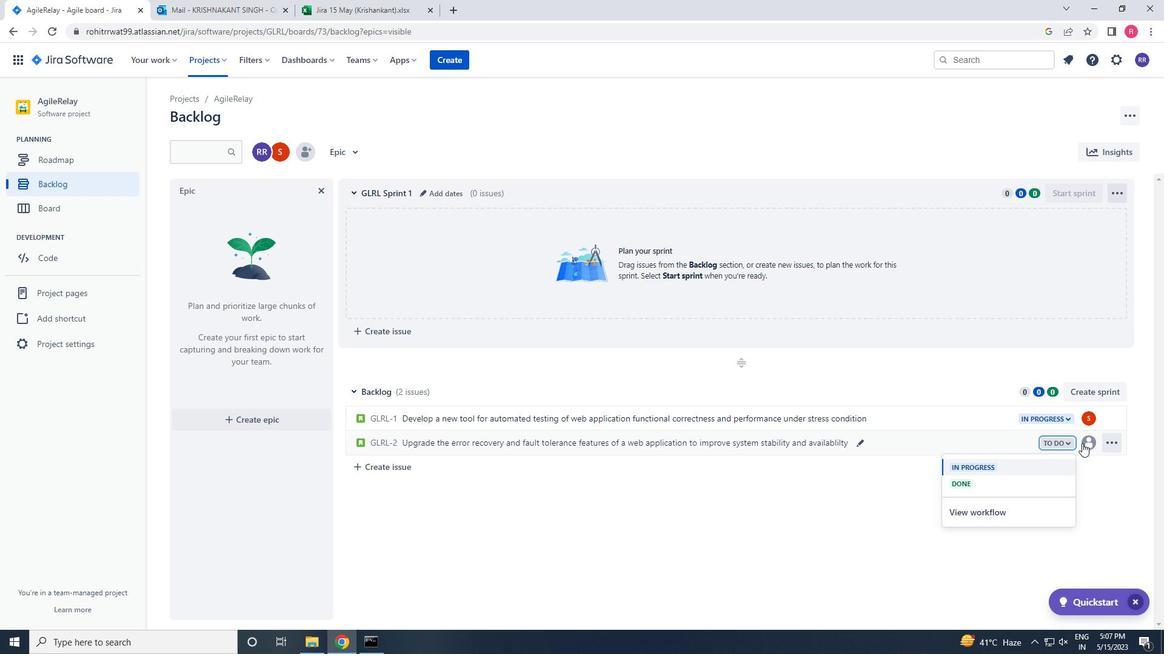 
Action: Key pressed SOG<Key.backspace>FATGE.2<Key.shift><Key.shift><Key.shift><Key.shift><Key.shift><Key.shift><Key.shift><Key.shift><Key.shift><Key.shift><Key.shift><Key.shift><Key.shift><Key.shift><Key.shift><Key.shift><Key.shift><Key.shift><Key.shift><Key.shift><Key.shift><Key.shift><Key.shift><Key.shift><Key.shift><Key.shift><Key.shift><Key.shift><Key.shift><Key.shift><Key.shift><Key.shift><Key.shift><Key.shift><Key.shift><Key.shift><Key.shift><Key.shift><Key.shift><Key.shift><Key.shift><Key.shift><Key.shift><Key.shift><Key.shift><Key.shift><Key.shift><Key.shift><Key.shift><Key.shift><Key.shift><Key.shift><Key.shift><Key.shift><Key.shift><Key.shift><Key.shift><Key.shift><Key.shift><Key.shift>@SOFTAGE.NET
Screenshot: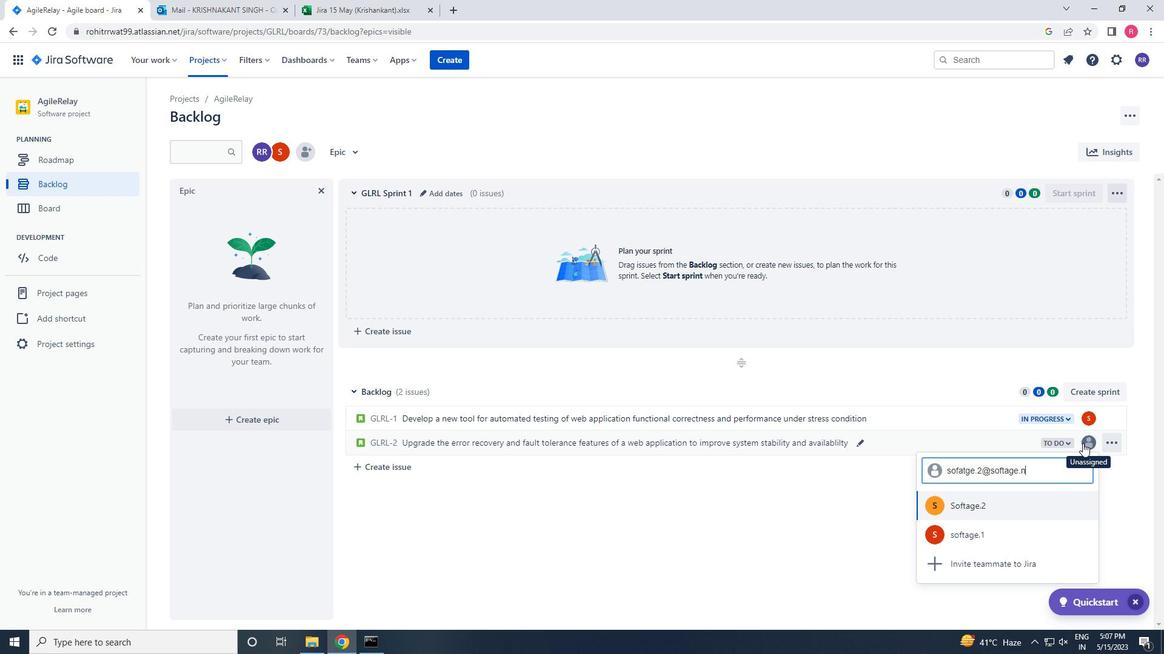 
Action: Mouse moved to (964, 473)
Screenshot: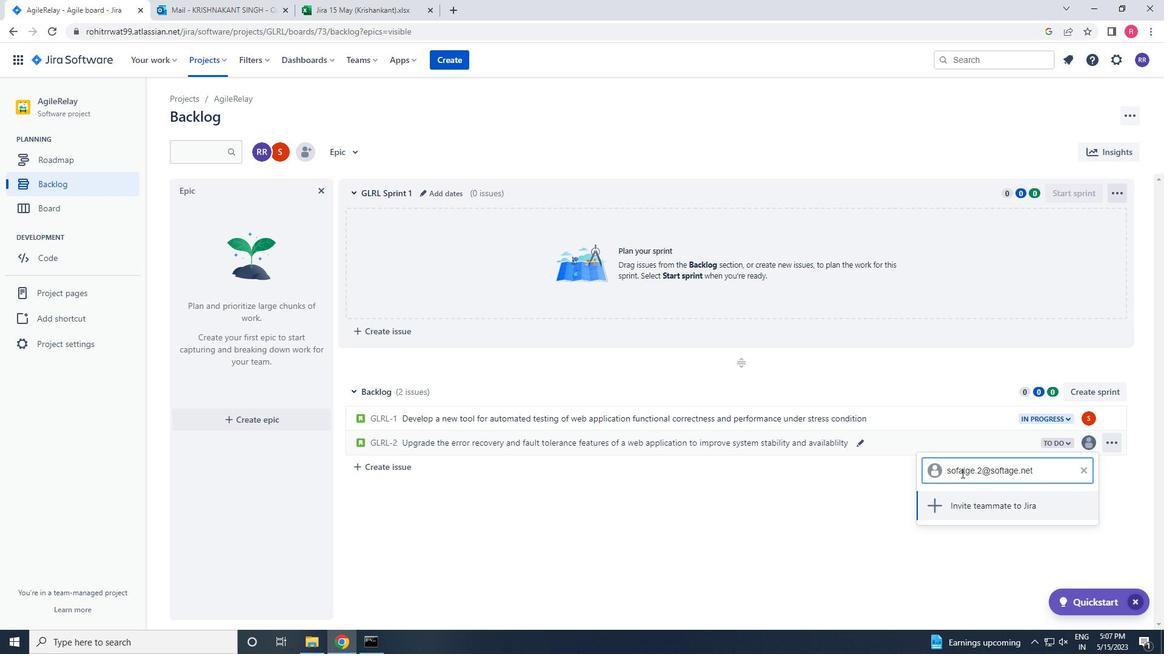 
Action: Mouse pressed left at (964, 473)
Screenshot: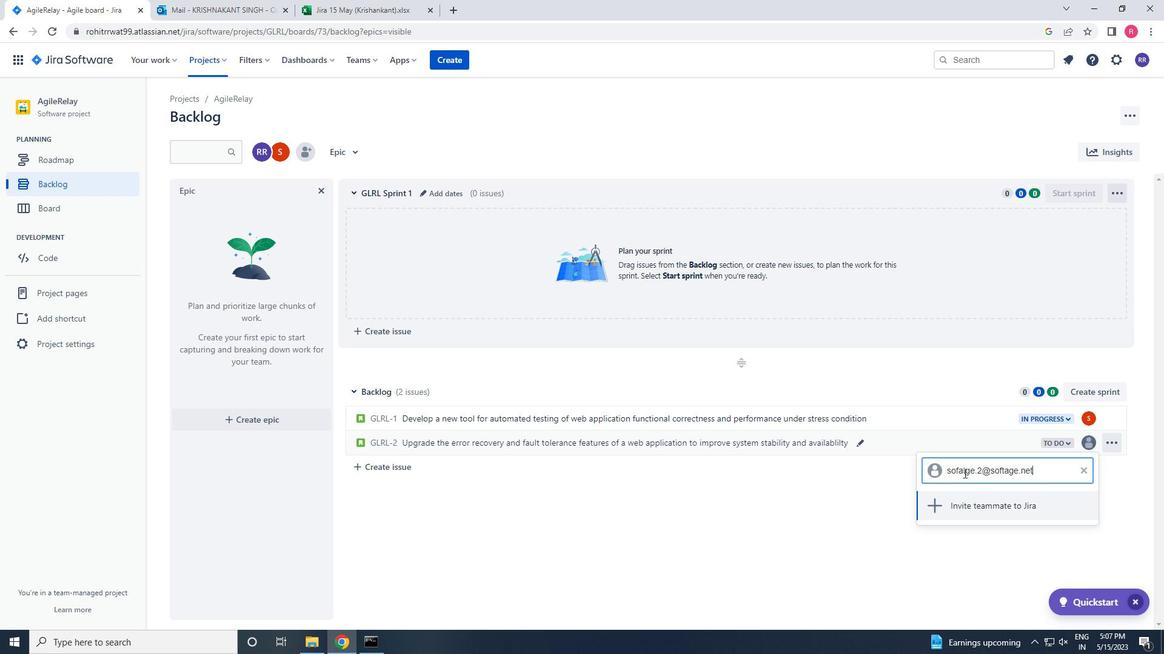 
Action: Key pressed <Key.backspace><Key.right>A
Screenshot: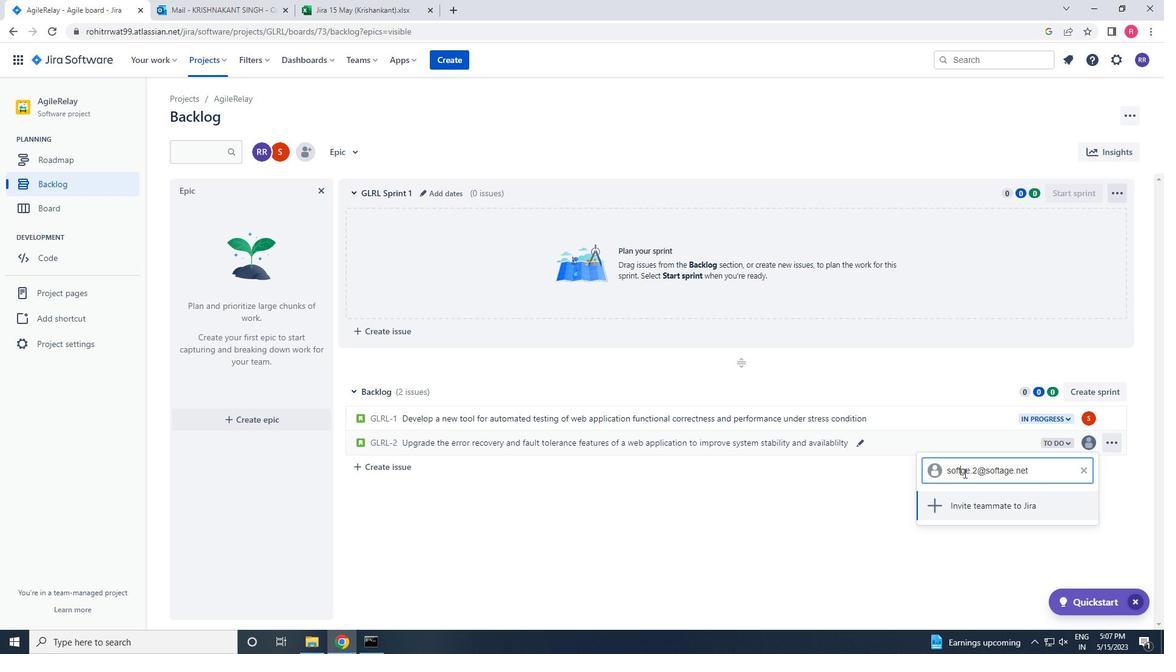 
Action: Mouse moved to (952, 510)
Screenshot: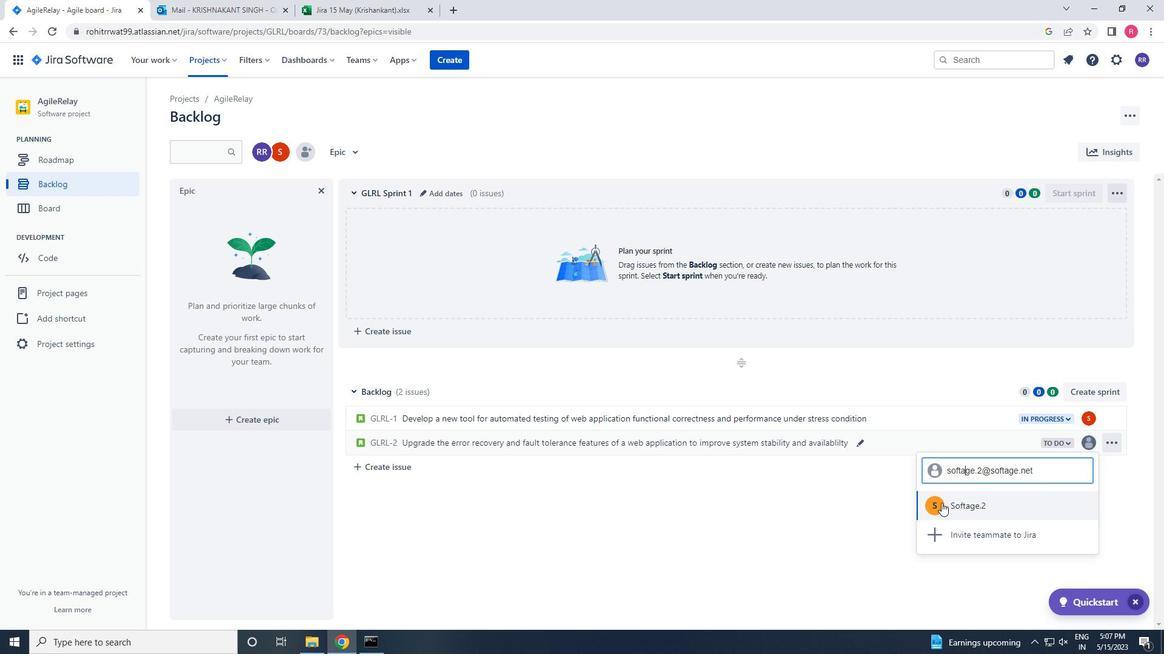
Action: Mouse pressed left at (952, 510)
Screenshot: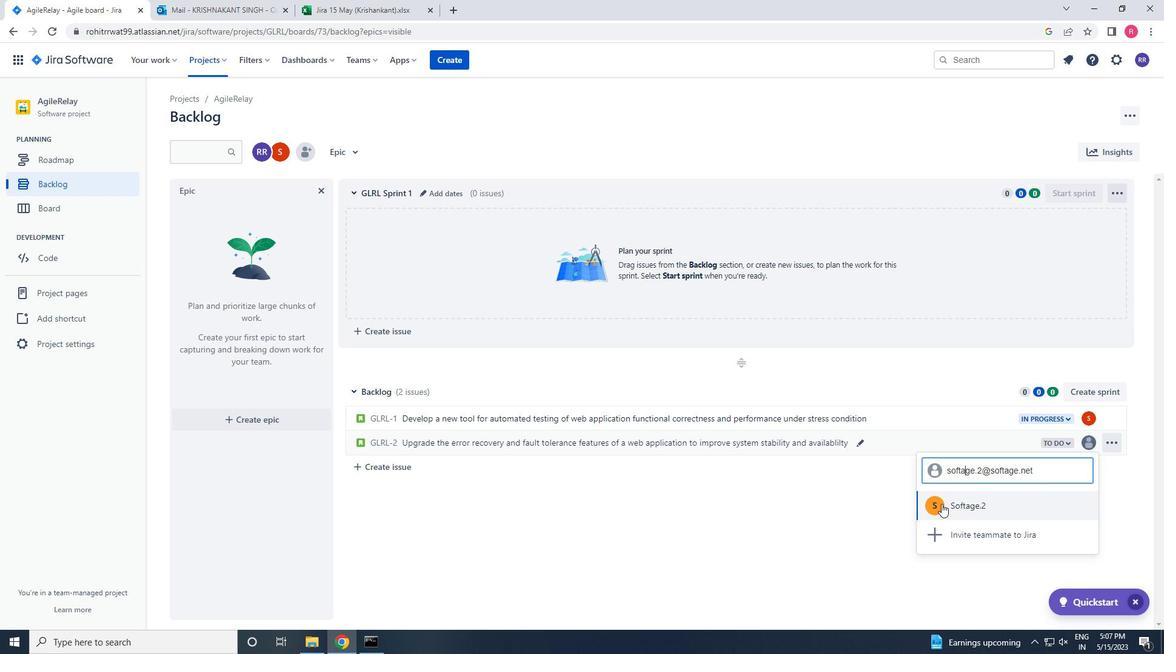 
Action: Mouse moved to (1056, 445)
Screenshot: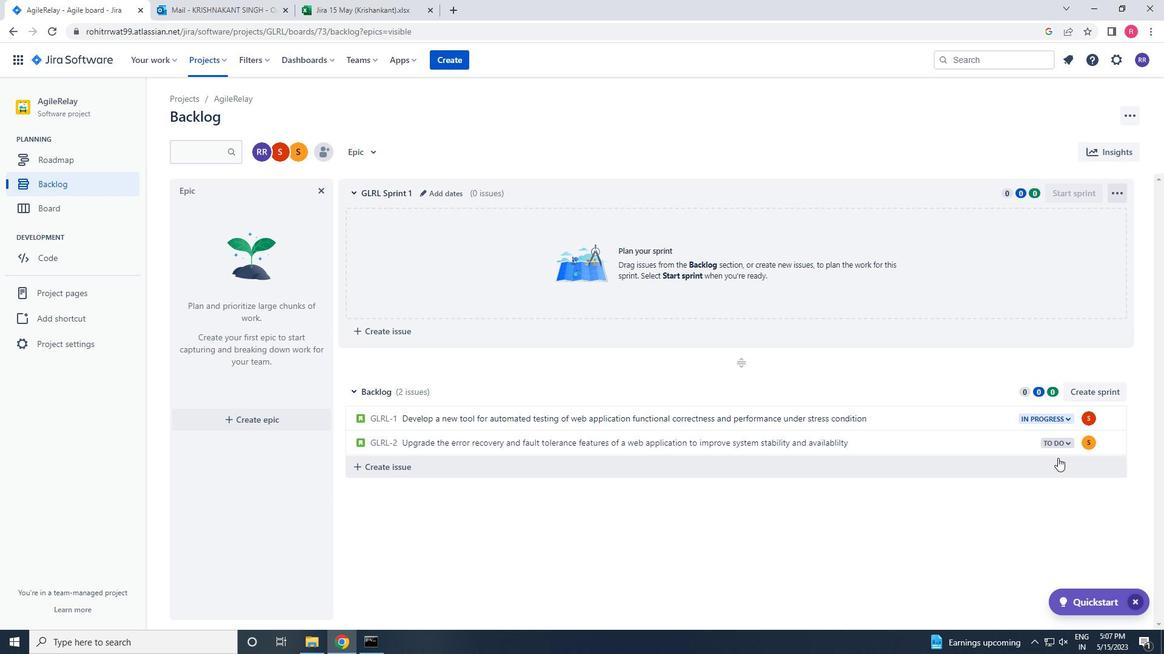 
Action: Mouse pressed left at (1056, 445)
Screenshot: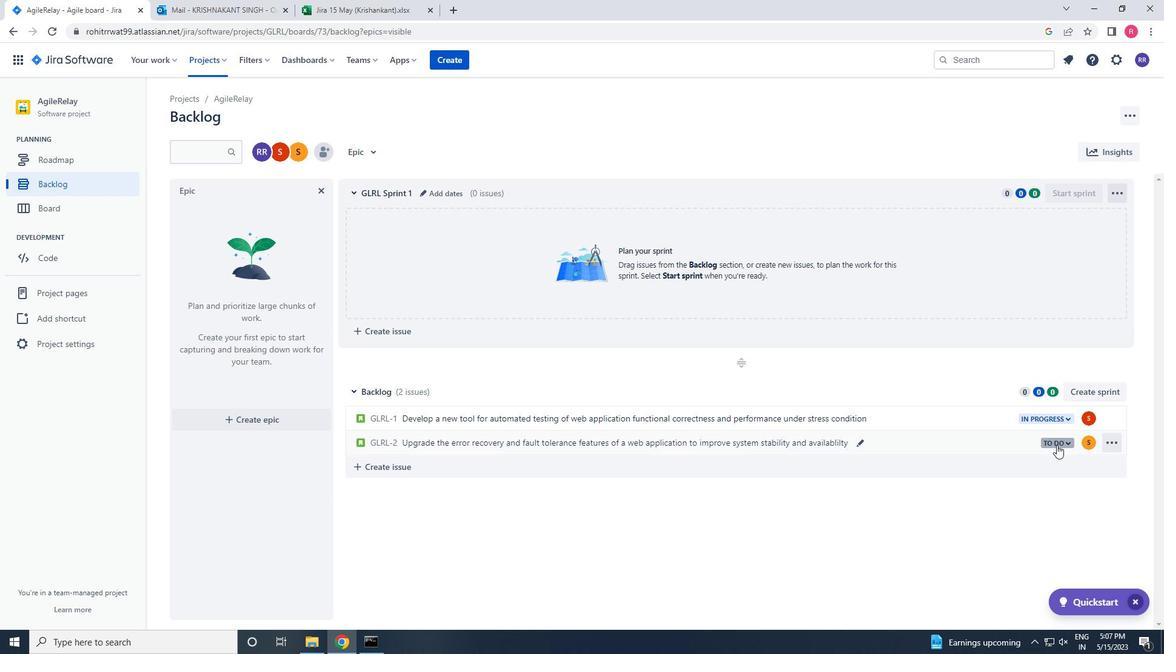
Action: Mouse moved to (1004, 463)
Screenshot: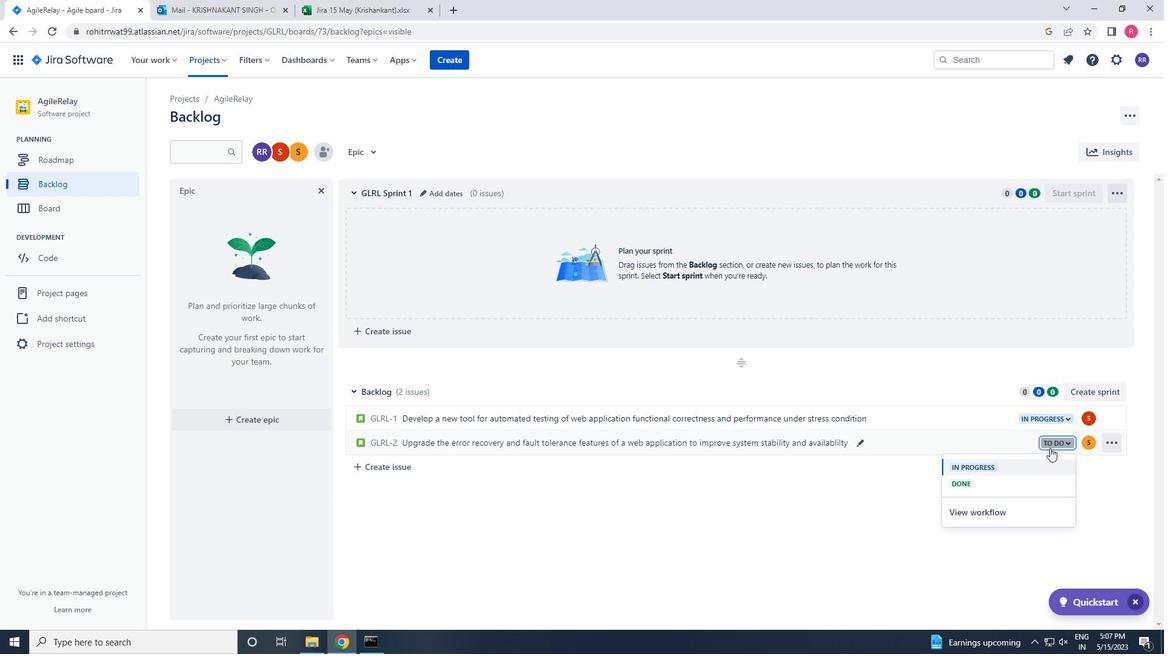 
Action: Mouse pressed left at (1004, 463)
Screenshot: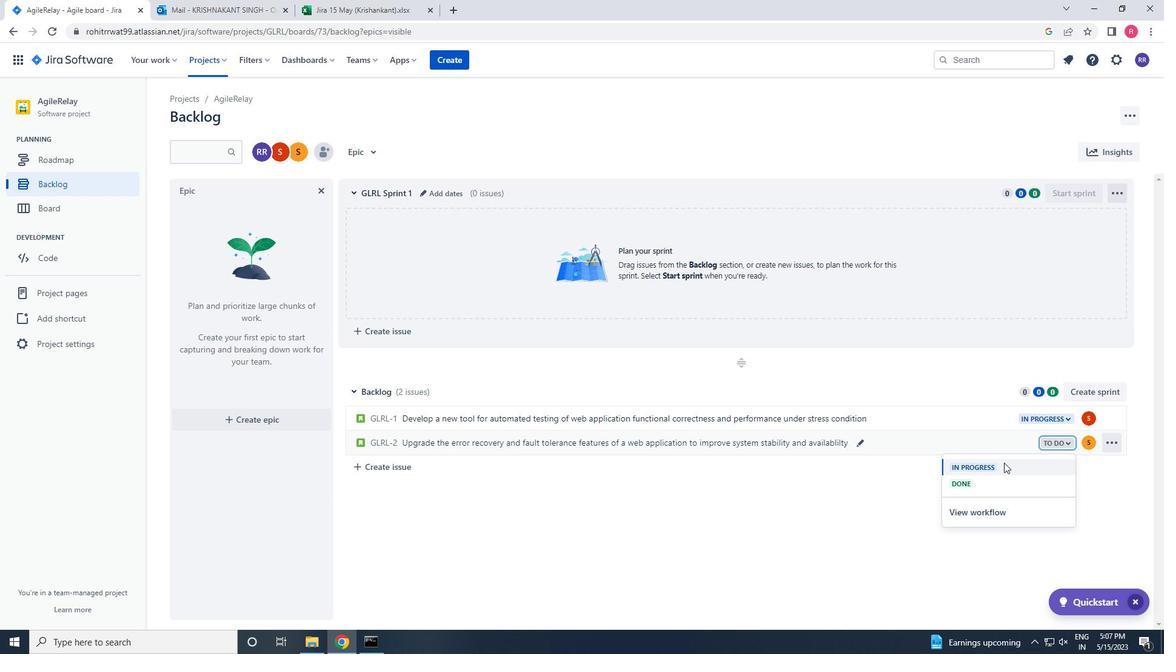 
Action: Mouse moved to (946, 469)
Screenshot: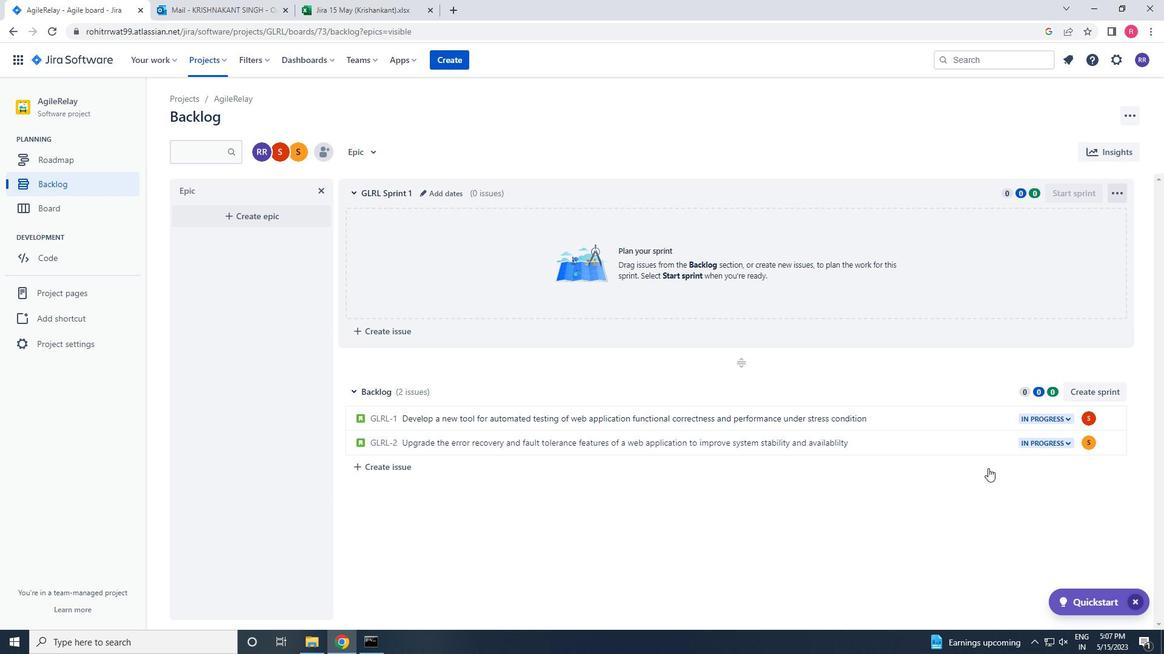 
